 Task: Add an event with the title Casual Marketing Campaign Evaluation and Optimization, date '2023/11/15', time 8:30 AM to 10:30 AM, logged in from the account softage.3@softage.netand send the event invitation to softage.6@softage.net and softage.7@softage.net. Set a reminder for the event At time of event
Action: Mouse moved to (97, 108)
Screenshot: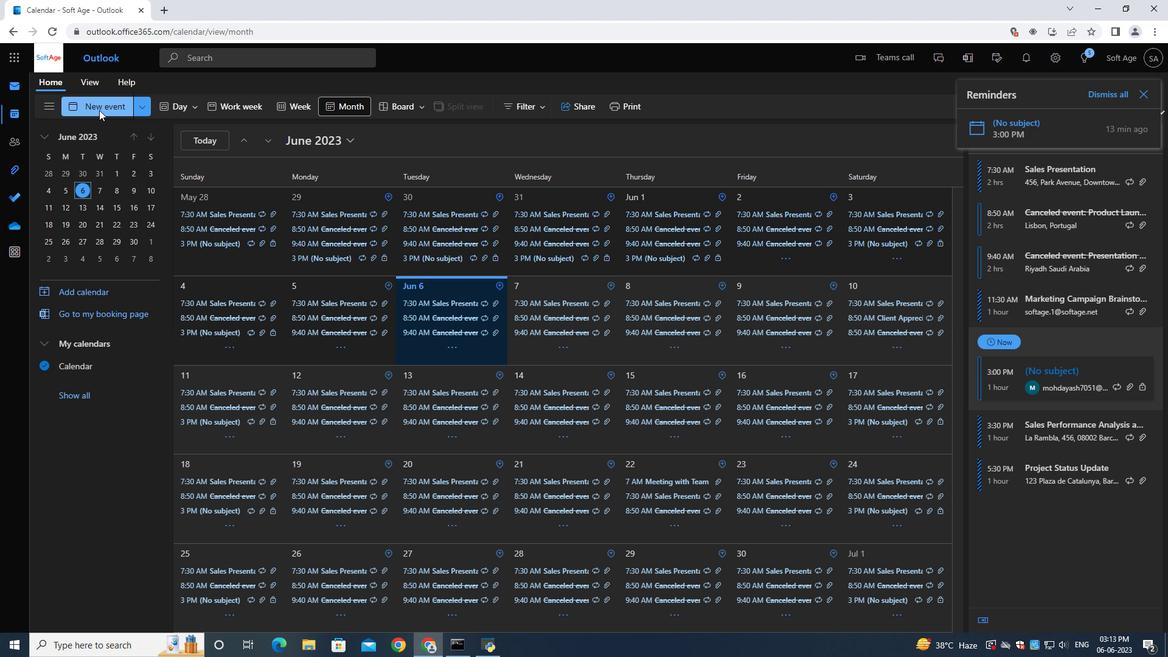 
Action: Mouse pressed left at (97, 108)
Screenshot: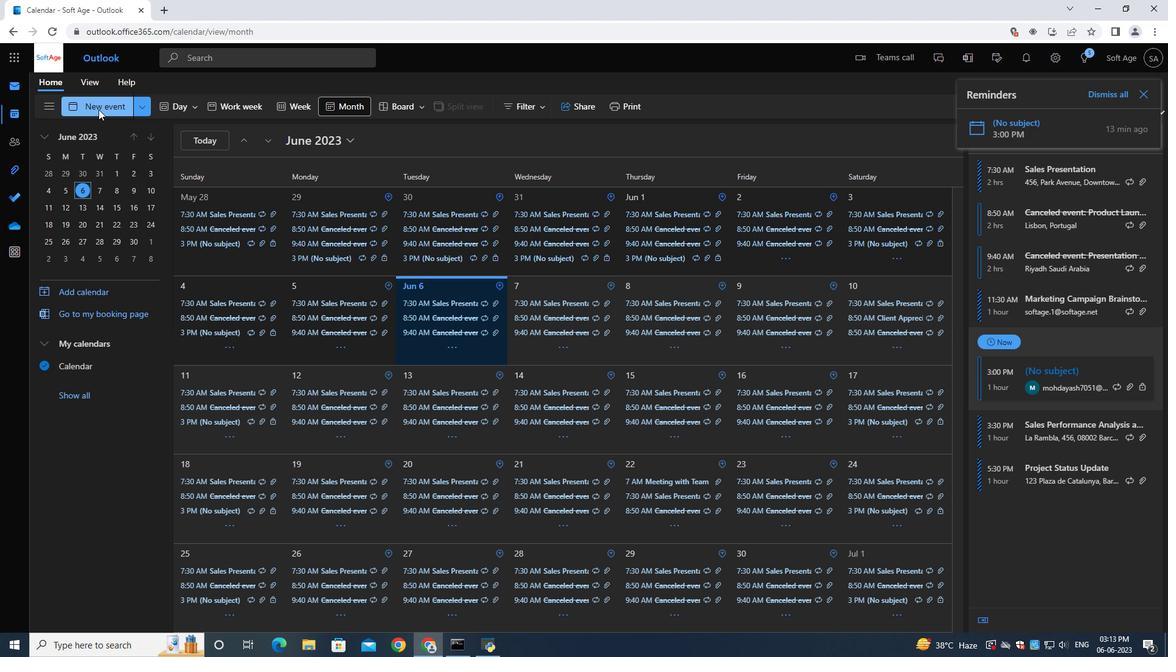 
Action: Mouse moved to (310, 188)
Screenshot: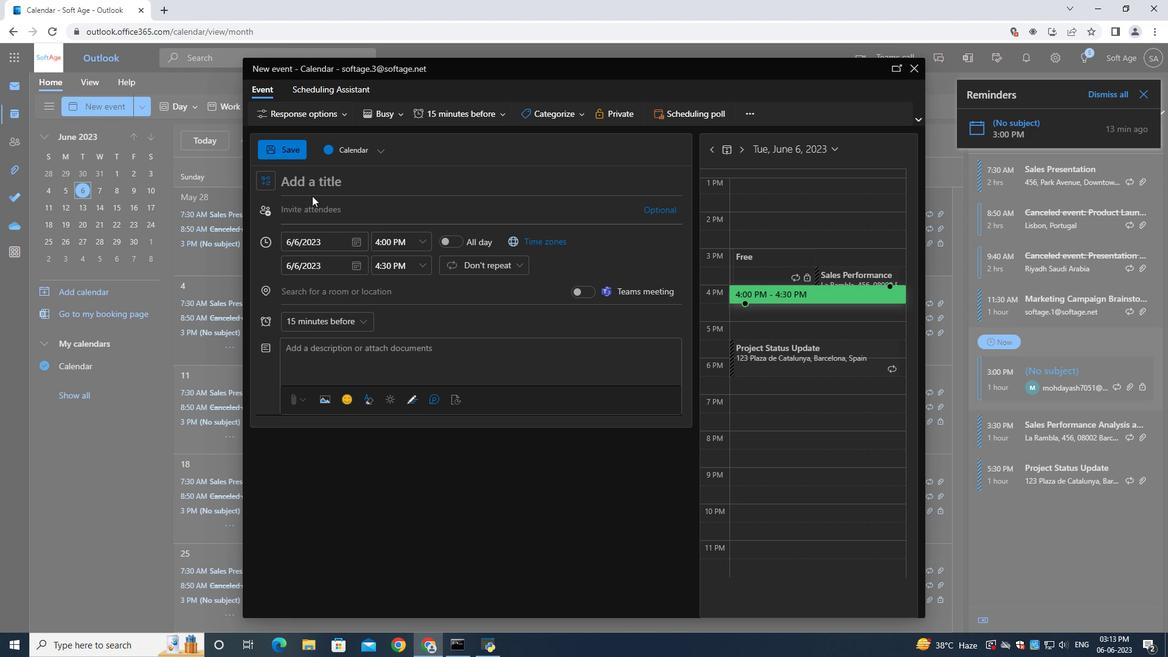 
Action: Mouse pressed left at (310, 188)
Screenshot: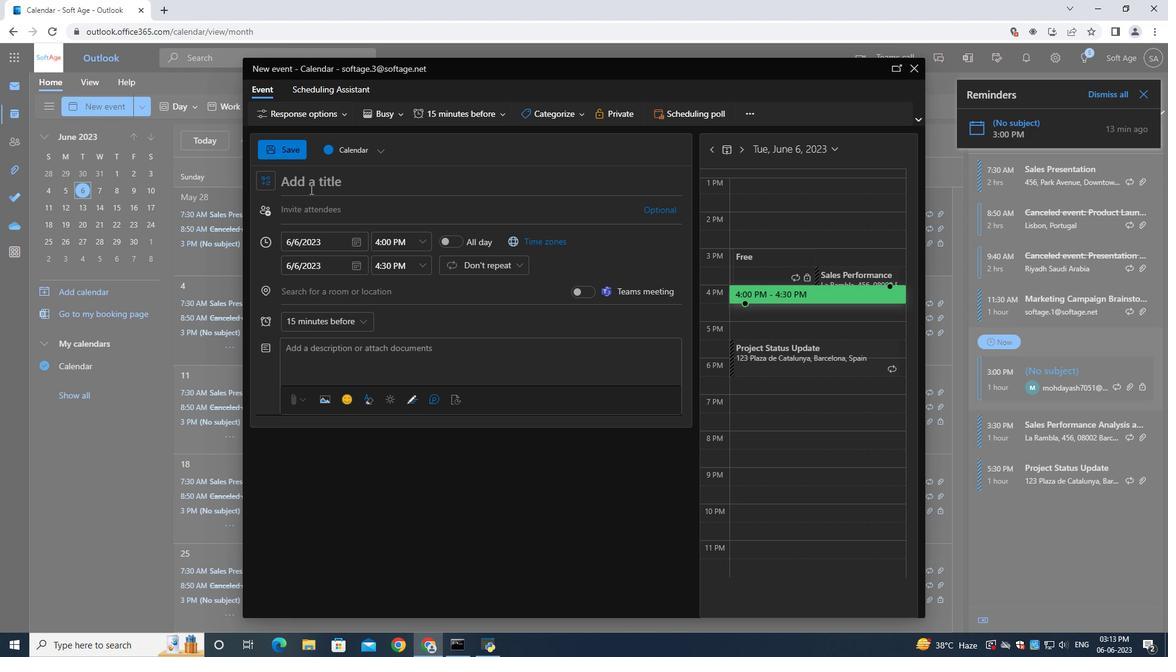 
Action: Mouse moved to (310, 188)
Screenshot: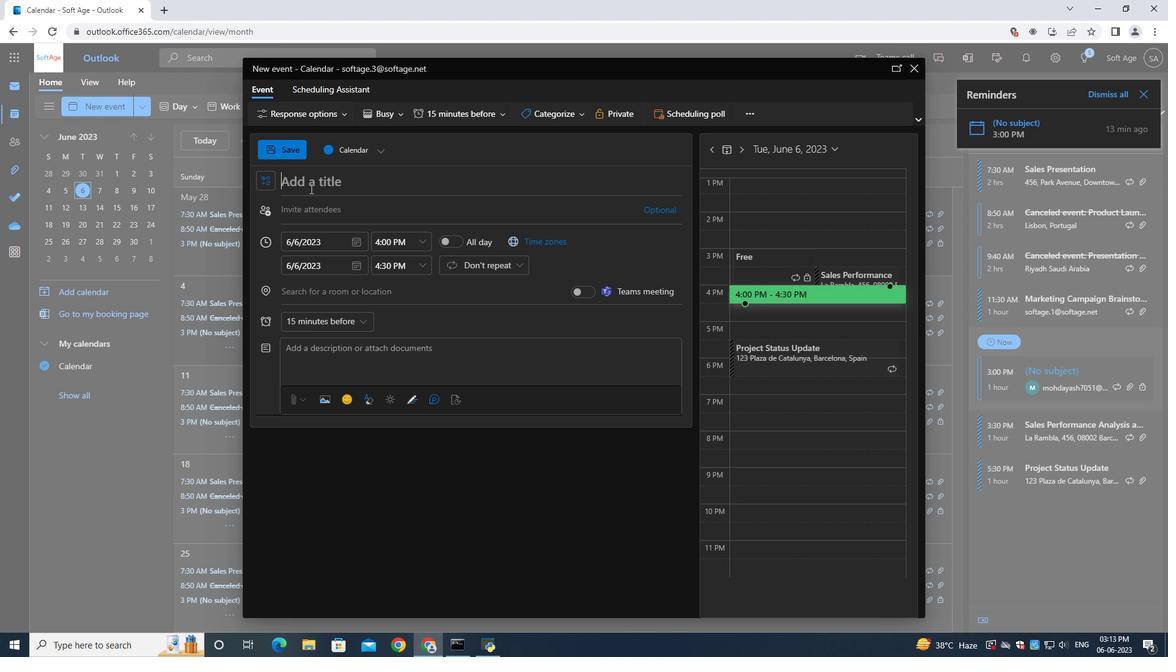 
Action: Key pressed <Key.shift>Casual<Key.space><Key.shift><Key.shift><Key.shift><Key.shift><Key.shift><Key.shift><Key.shift><Key.shift><Key.shift><Key.shift><Key.shift><Key.shift><Key.shift>Marketing<Key.space><Key.shift><Key.shift><Key.shift><Key.shift><Key.shift><Key.shift><Key.shift><Key.shift><Key.shift><Key.shift><Key.shift><Key.shift><Key.shift><Key.shift><Key.shift><Key.shift><Key.shift><Key.shift><Key.shift><Key.shift>Camaign<Key.space><Key.shift>Evali<Key.backspace>u<Key.backspace><Key.backspace><Key.backspace><Key.backspace><Key.backspace><Key.backspace><Key.backspace><Key.backspace><Key.backspace><Key.backspace>paign<Key.space><Key.shift><Key.shift><Key.shift><Key.shift><Key.shift><Key.shift><Key.shift><Key.shift><Key.shift><Key.shift><Key.shift><Key.shift><Key.shift><Key.shift><Key.shift><Key.shift><Key.shift><Key.shift><Key.shift><Key.shift><Key.shift><Key.shift><Key.shift><Key.shift><Key.shift><Key.shift><Key.shift><Key.shift><Key.shift><Key.shift><Key.shift><Key.shift><Key.shift><Key.shift><Key.shift><Key.shift><Key.shift>Evaluation<Key.space>and<Key.space><Key.shift>Optimzi<Key.backspace>iz<Key.backspace><Key.backspace><Key.backspace>ization<Key.space>
Screenshot: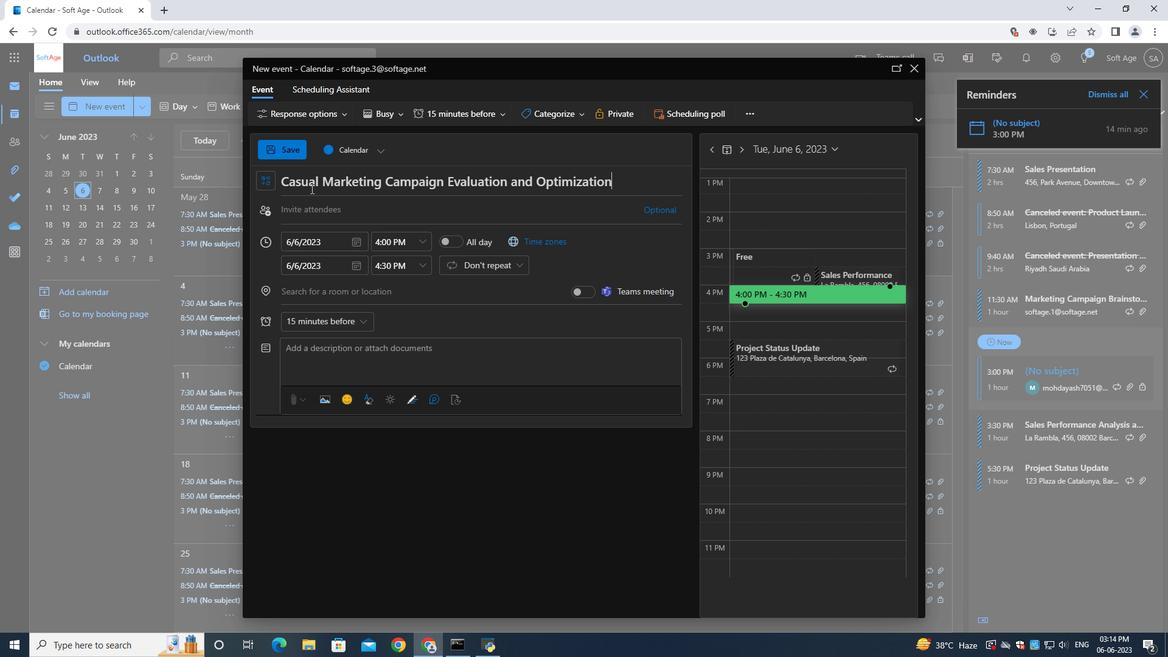 
Action: Mouse moved to (362, 239)
Screenshot: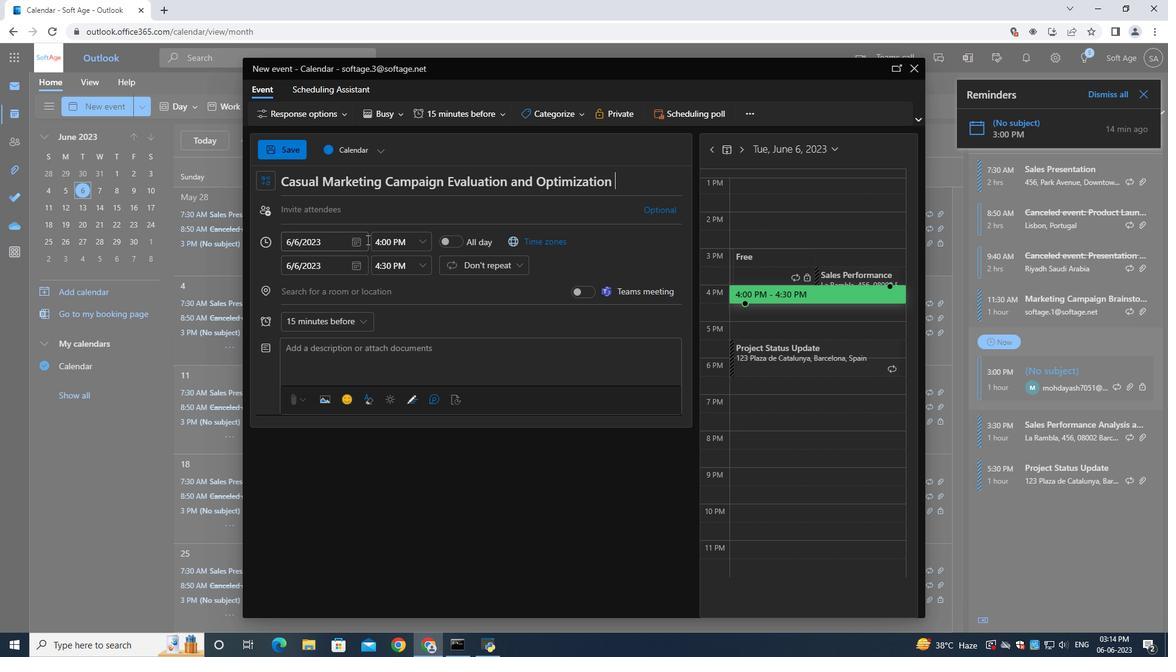 
Action: Mouse pressed left at (362, 239)
Screenshot: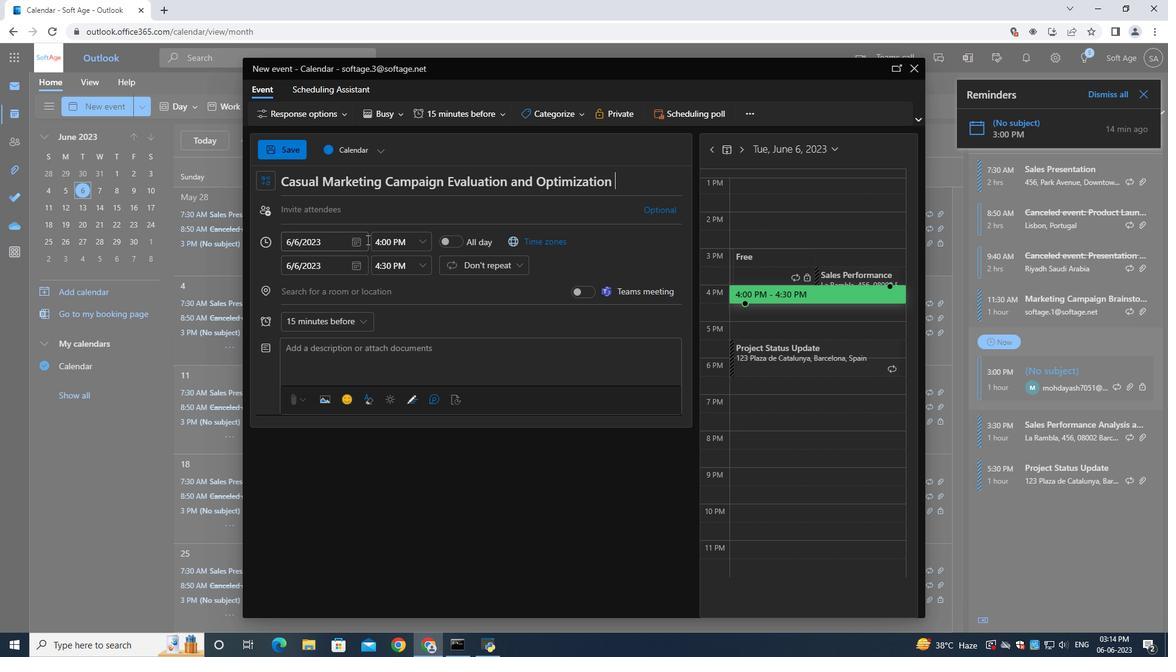 
Action: Mouse moved to (356, 240)
Screenshot: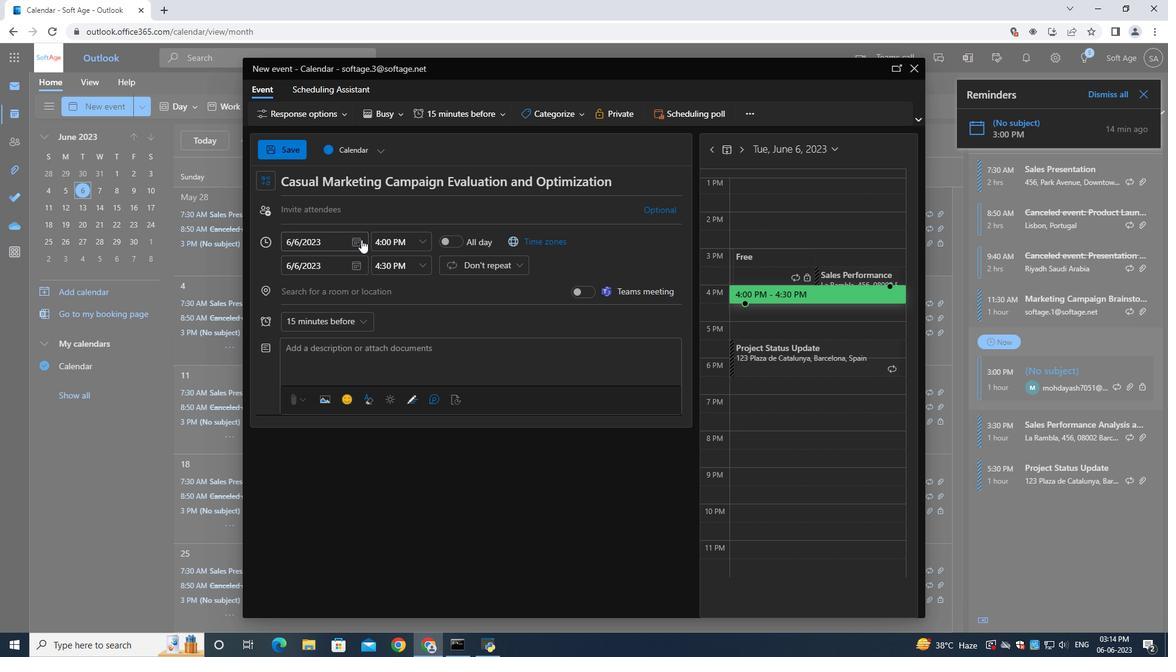 
Action: Mouse pressed left at (356, 240)
Screenshot: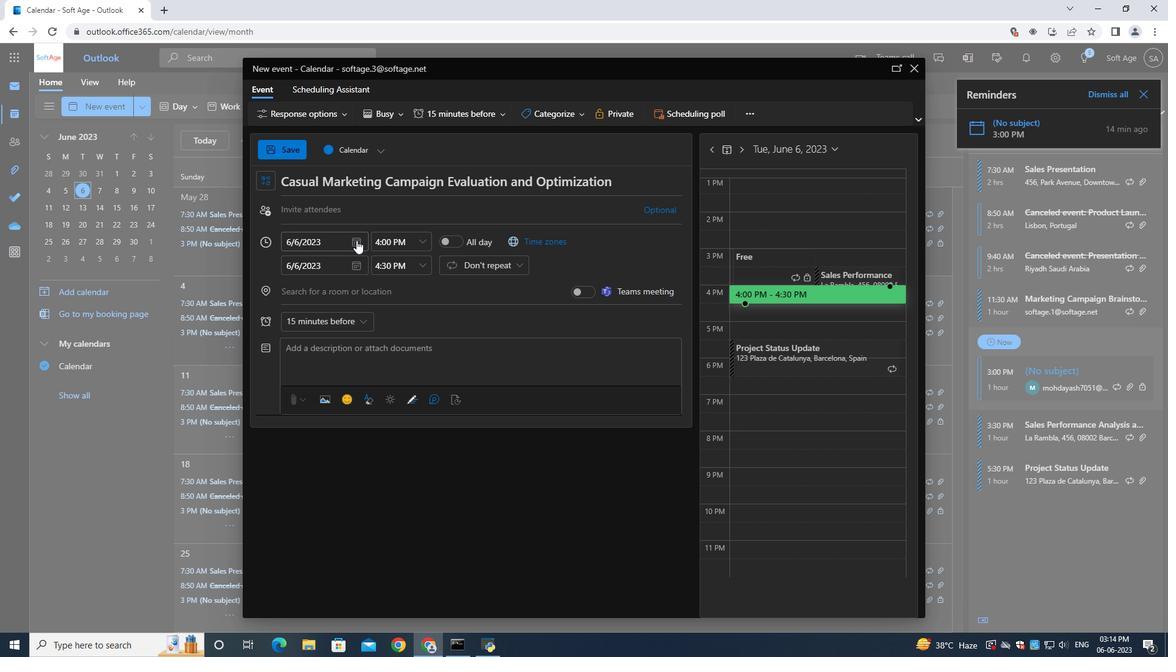 
Action: Mouse moved to (354, 240)
Screenshot: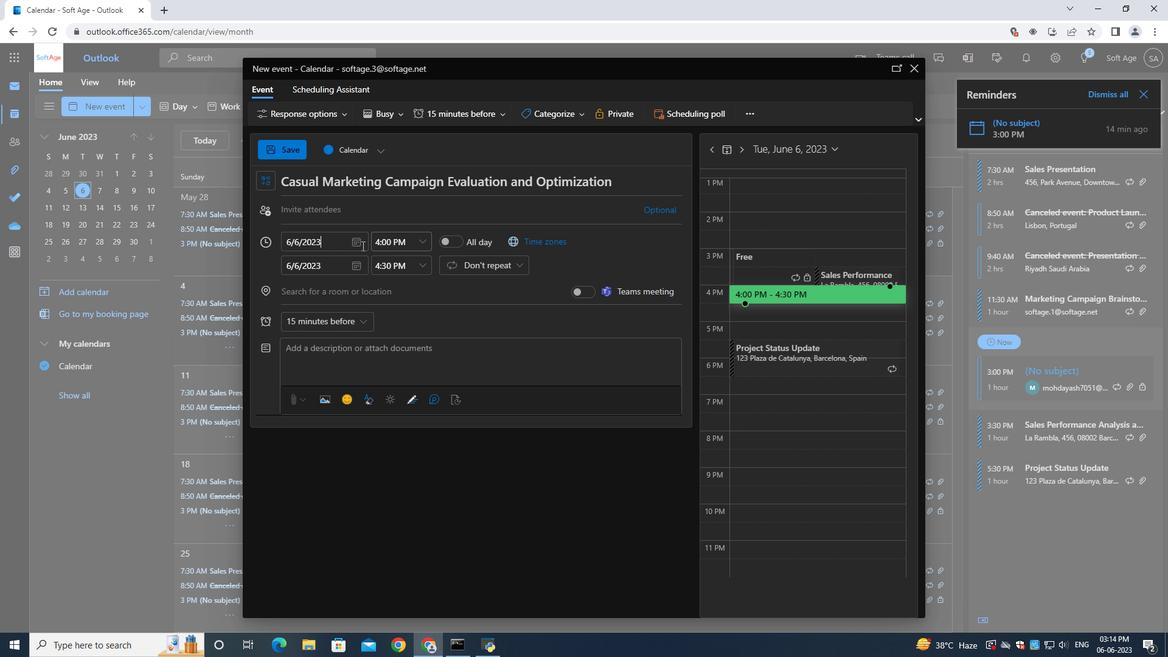 
Action: Mouse pressed left at (354, 240)
Screenshot: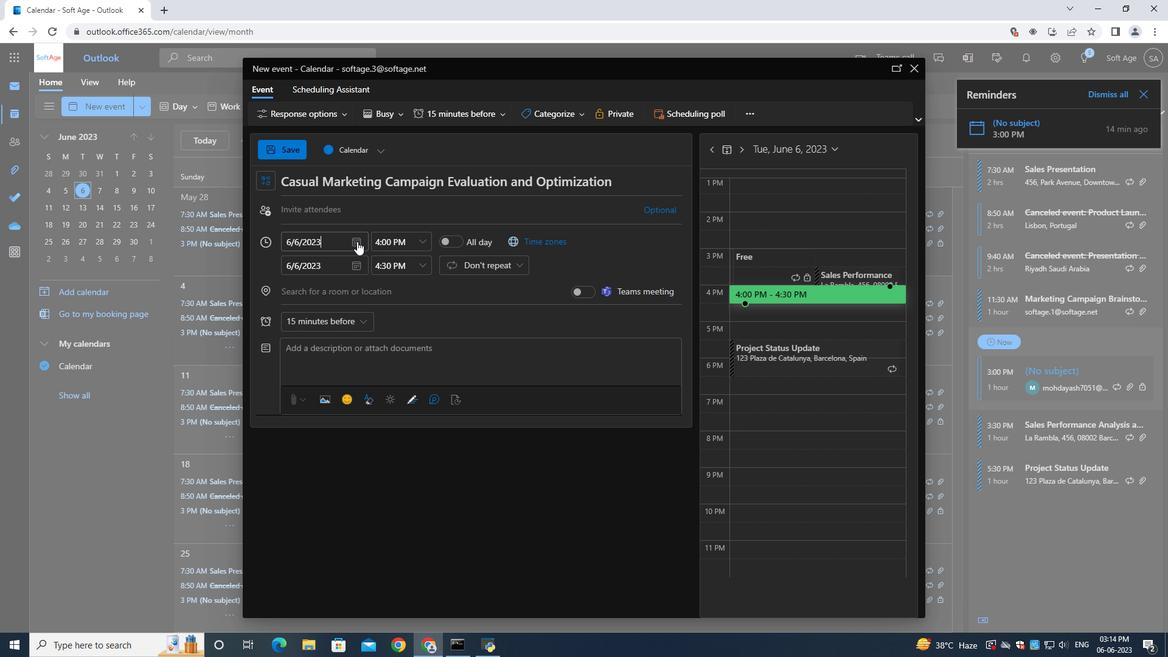
Action: Mouse moved to (394, 267)
Screenshot: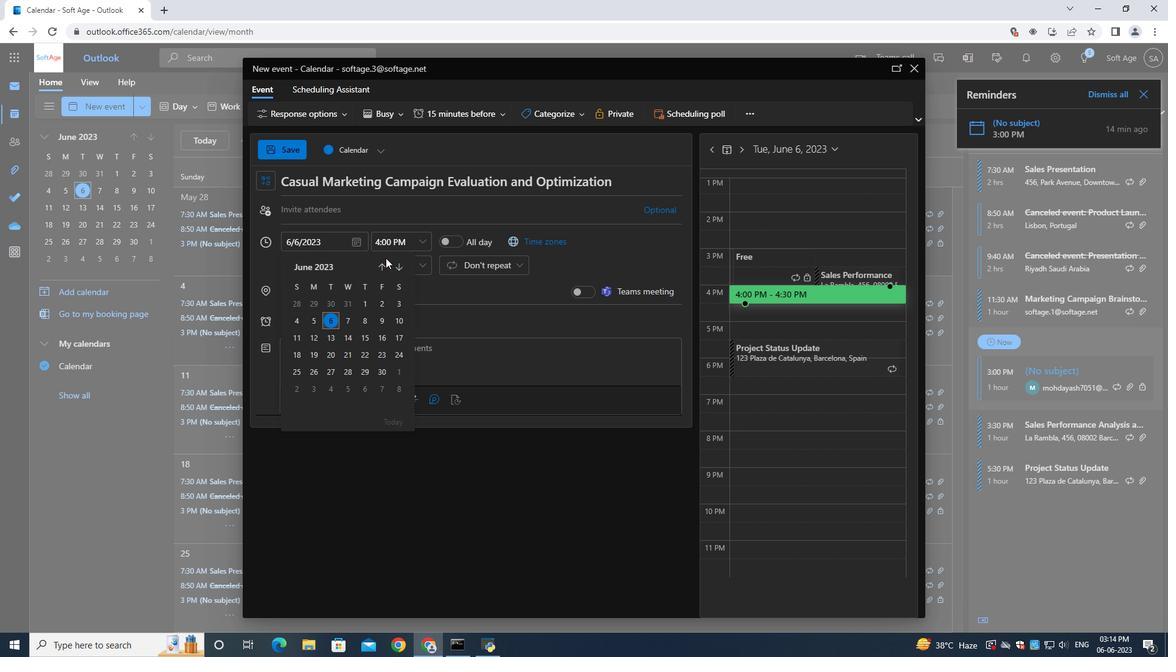 
Action: Mouse pressed left at (394, 267)
Screenshot: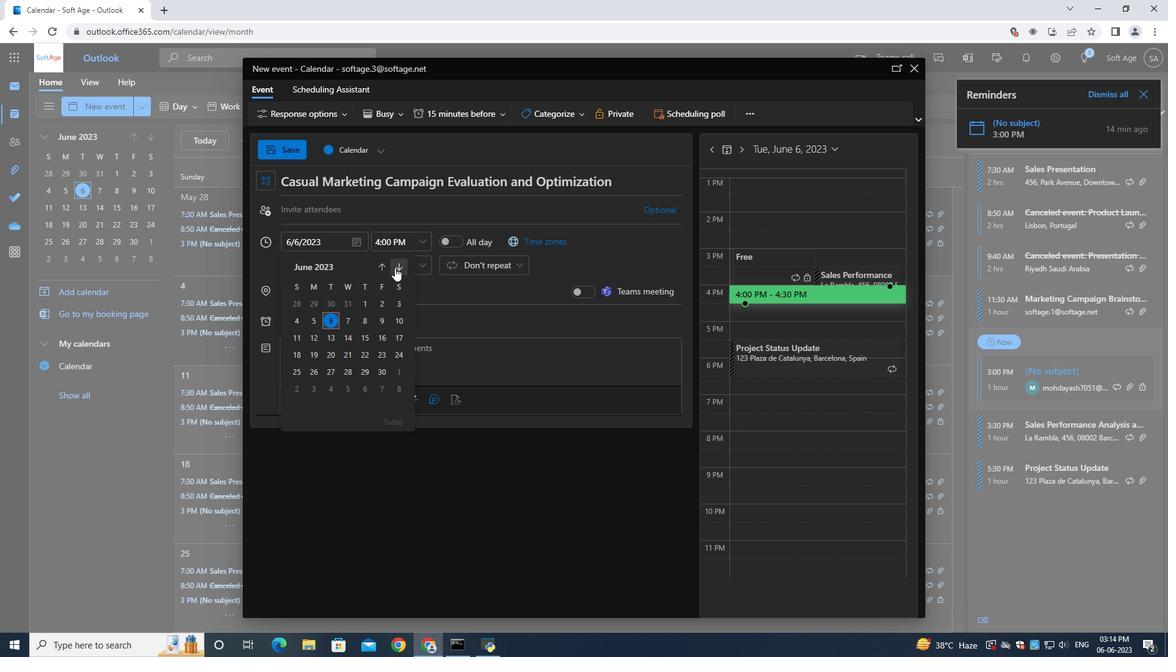
Action: Mouse moved to (395, 267)
Screenshot: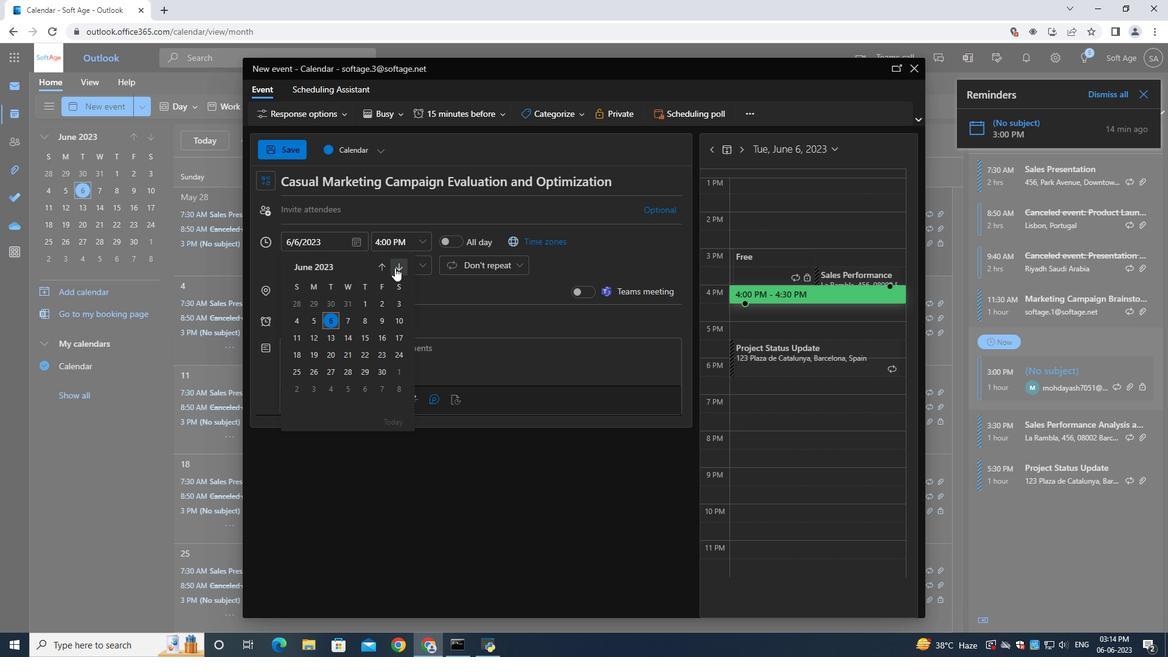 
Action: Mouse pressed left at (395, 267)
Screenshot: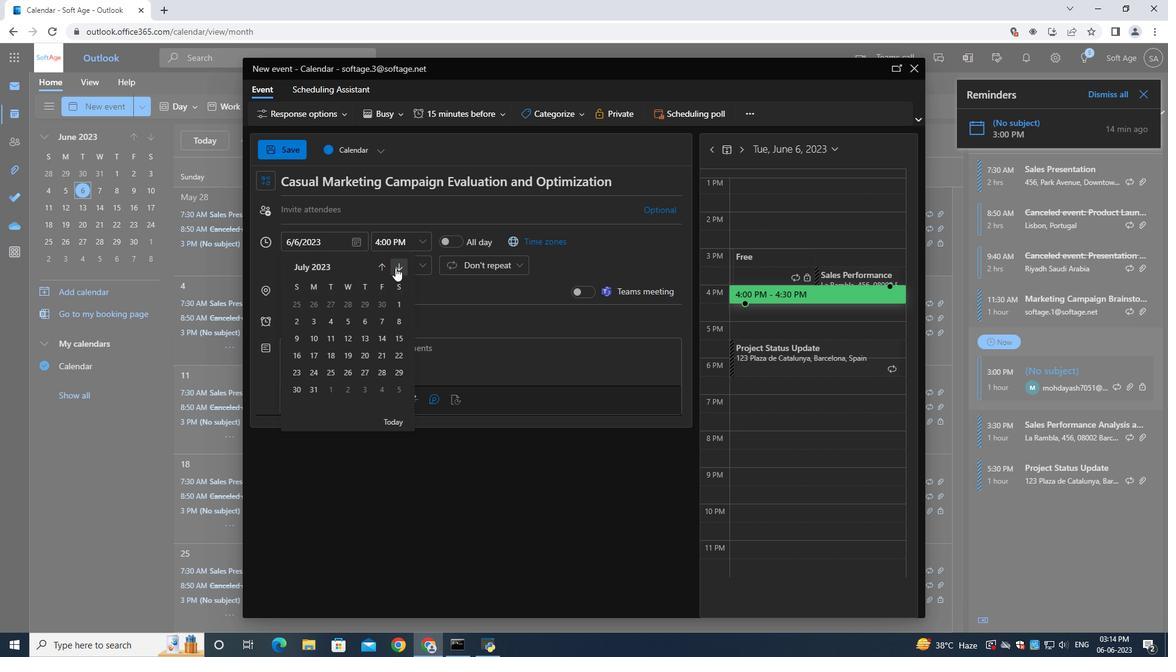 
Action: Mouse pressed left at (395, 267)
Screenshot: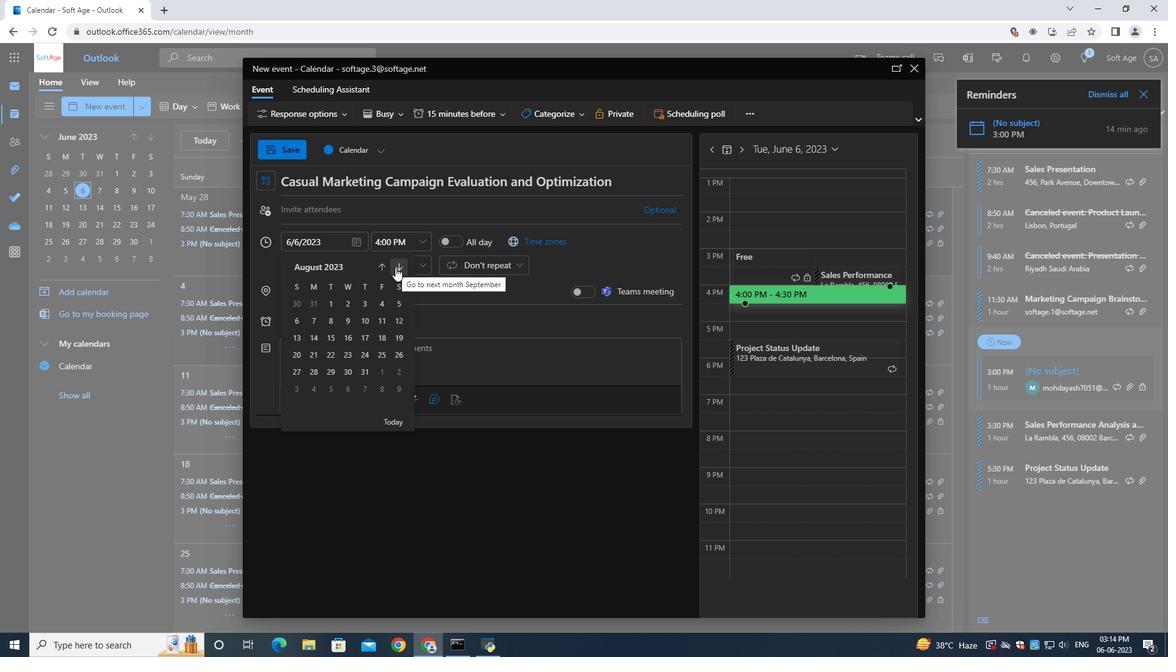 
Action: Mouse pressed left at (395, 267)
Screenshot: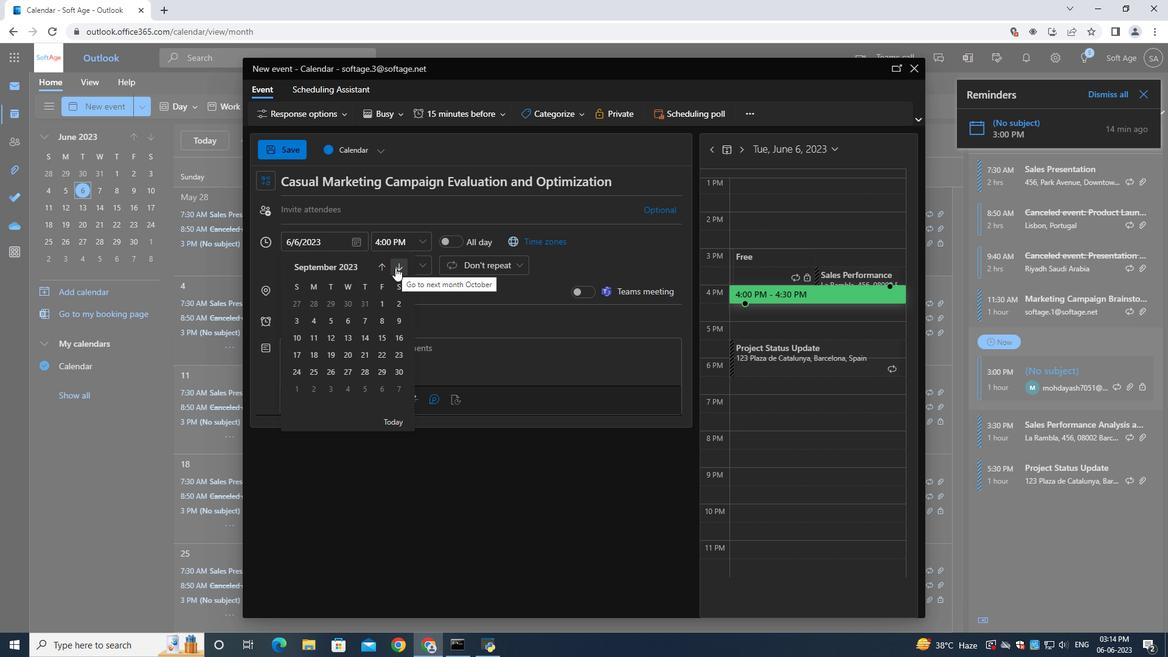 
Action: Mouse pressed left at (395, 267)
Screenshot: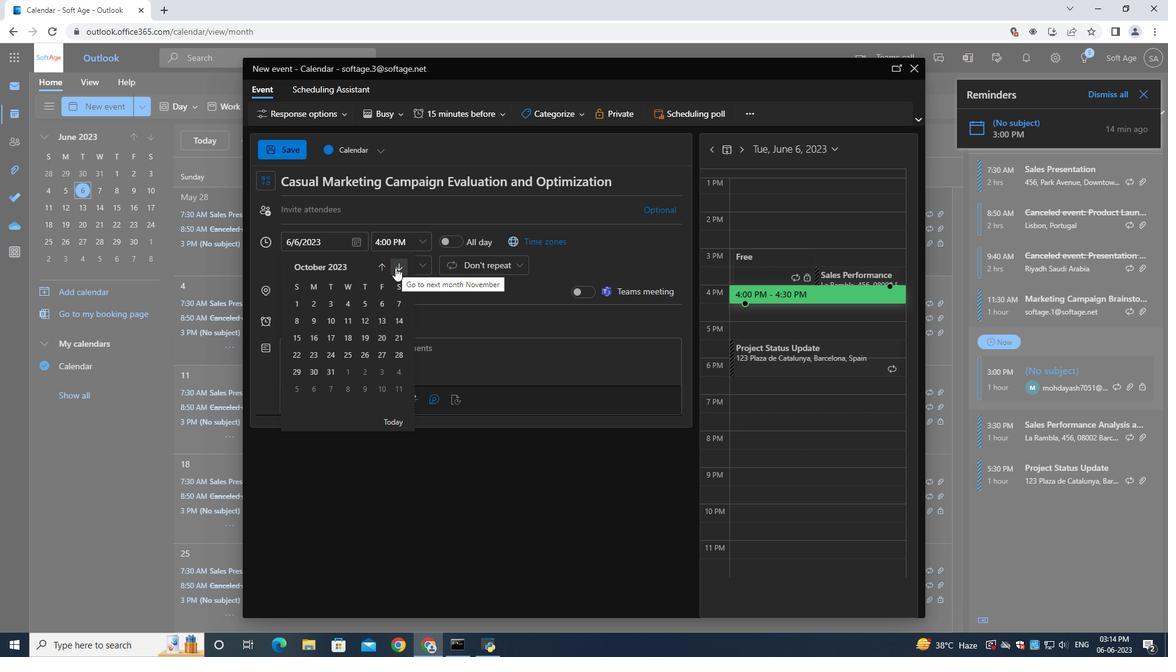 
Action: Mouse moved to (346, 336)
Screenshot: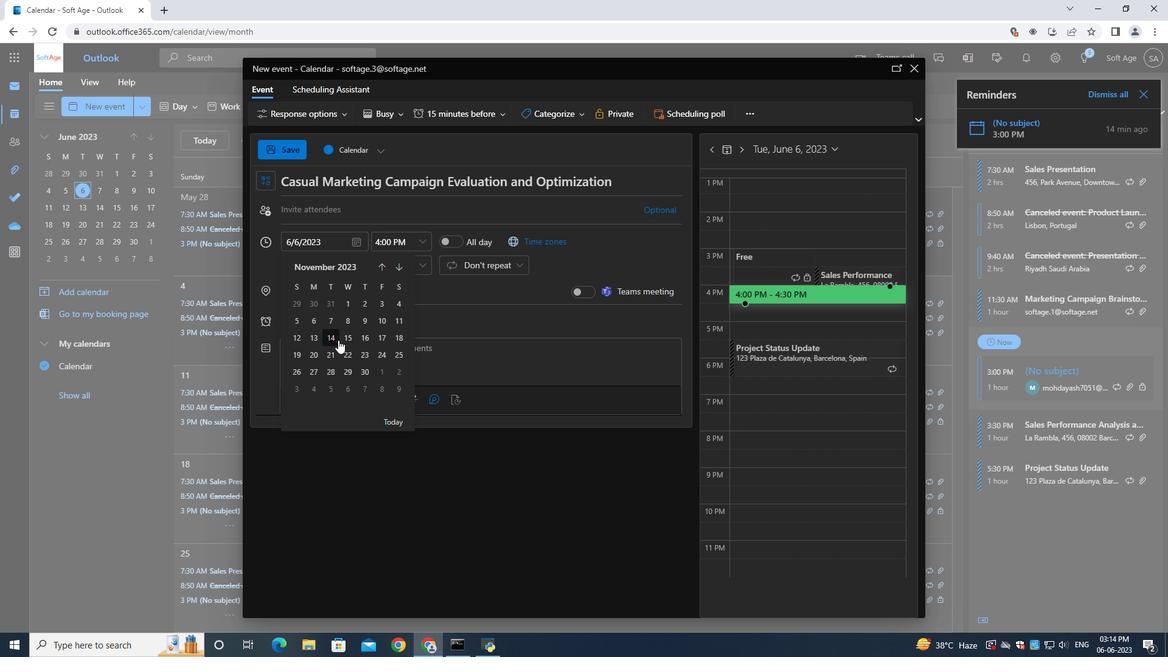 
Action: Mouse pressed left at (346, 336)
Screenshot: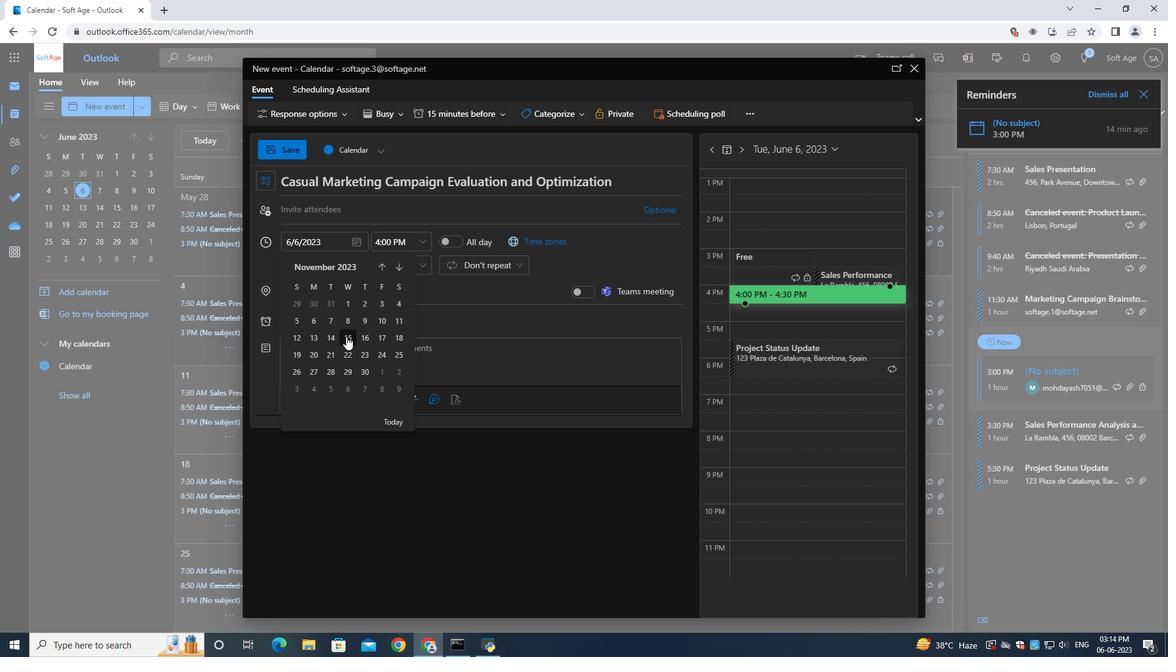 
Action: Mouse moved to (396, 242)
Screenshot: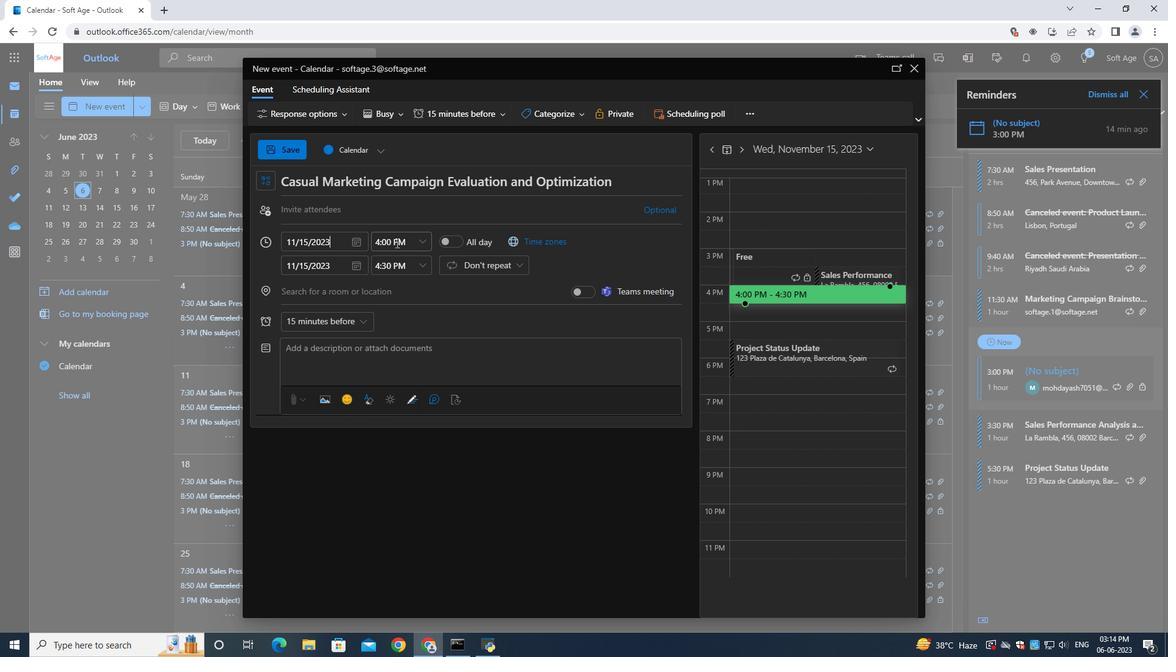 
Action: Mouse pressed left at (396, 242)
Screenshot: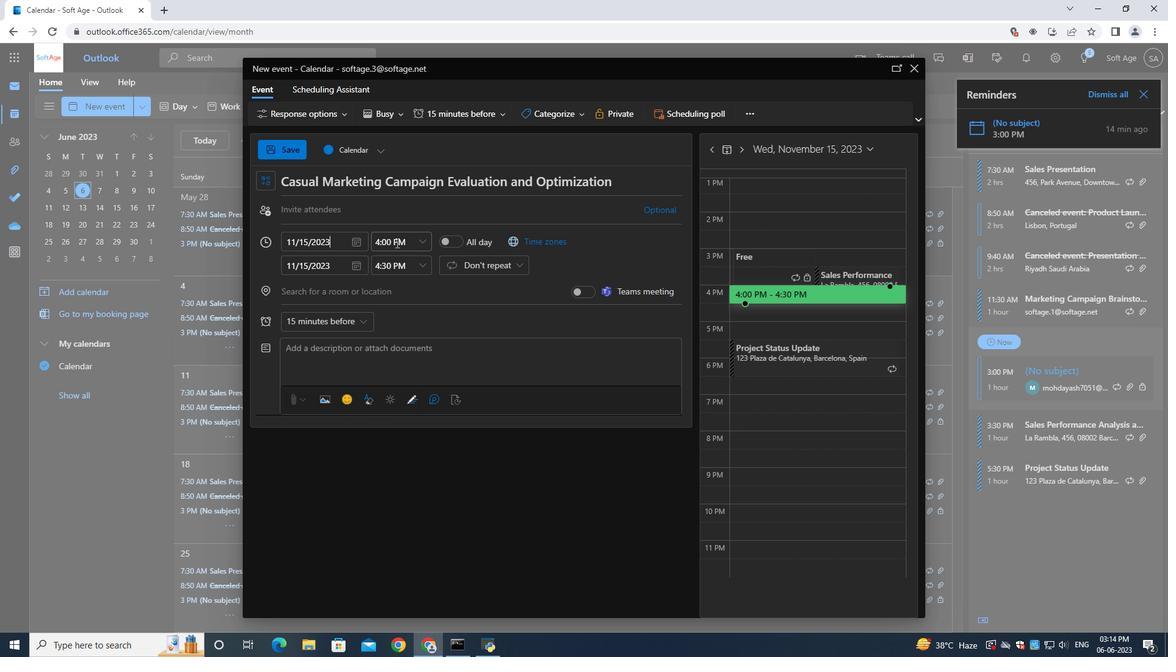 
Action: Mouse moved to (396, 242)
Screenshot: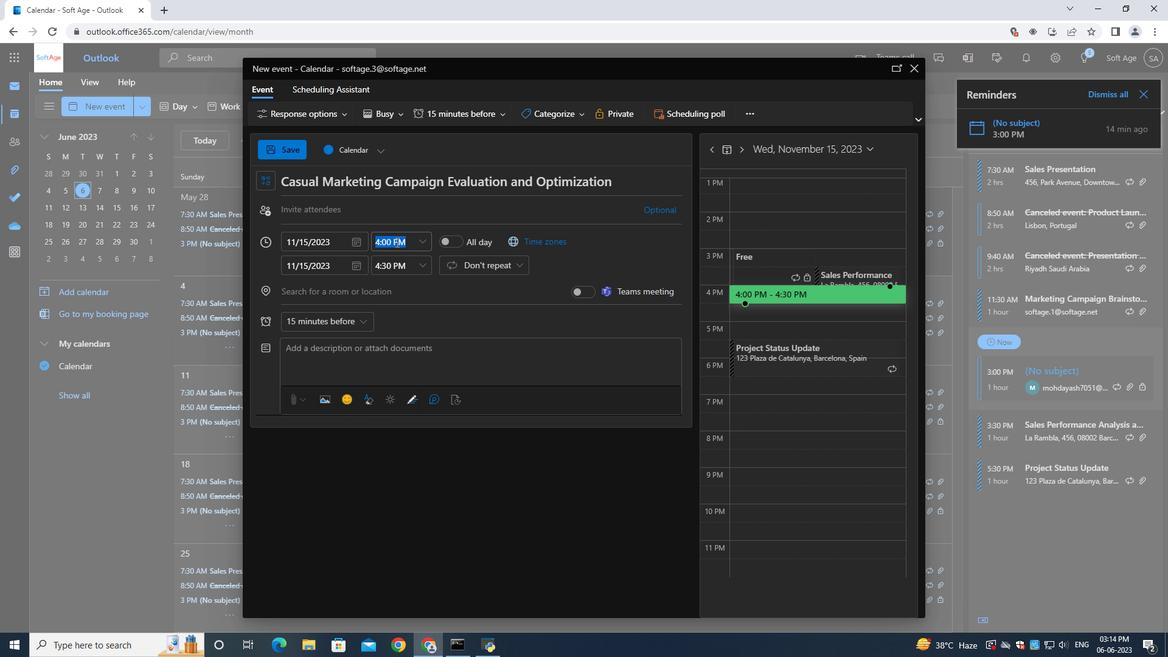 
Action: Key pressed 8<Key.shift_r>:30<Key.shift><Key.shift>AM
Screenshot: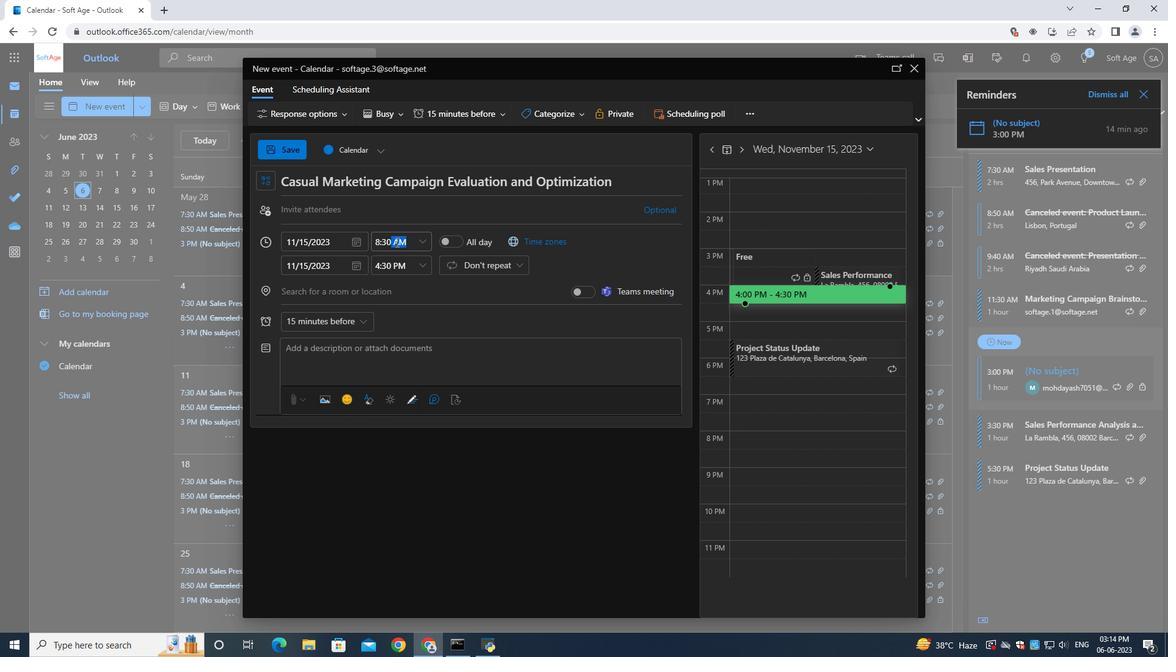 
Action: Mouse moved to (394, 265)
Screenshot: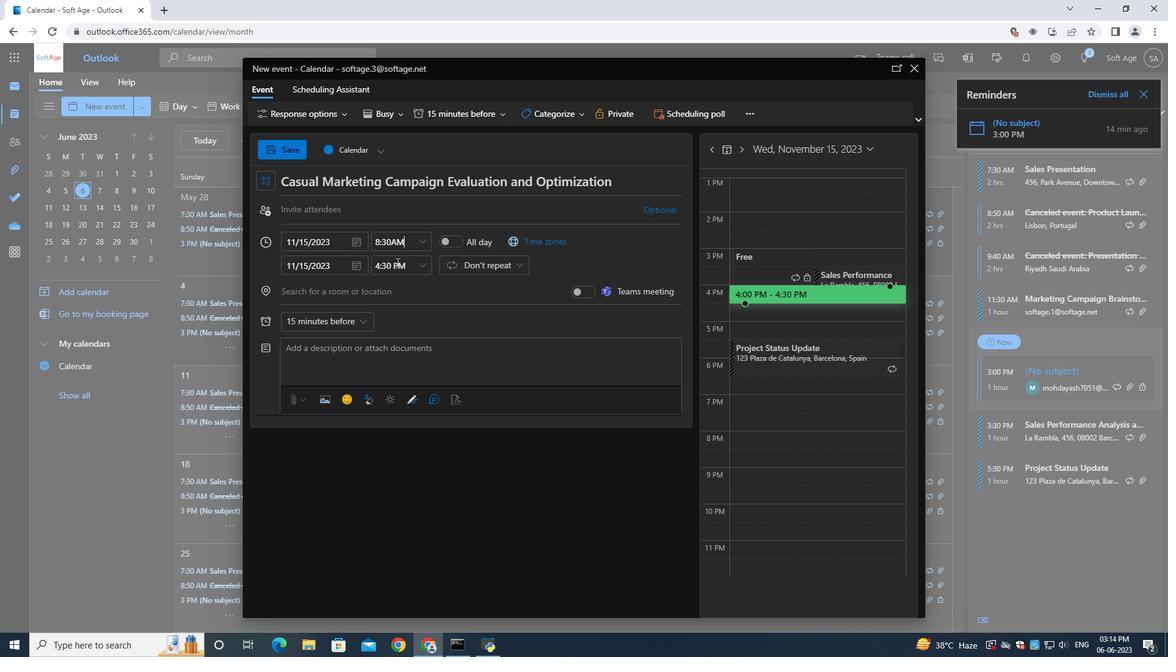 
Action: Mouse pressed left at (394, 265)
Screenshot: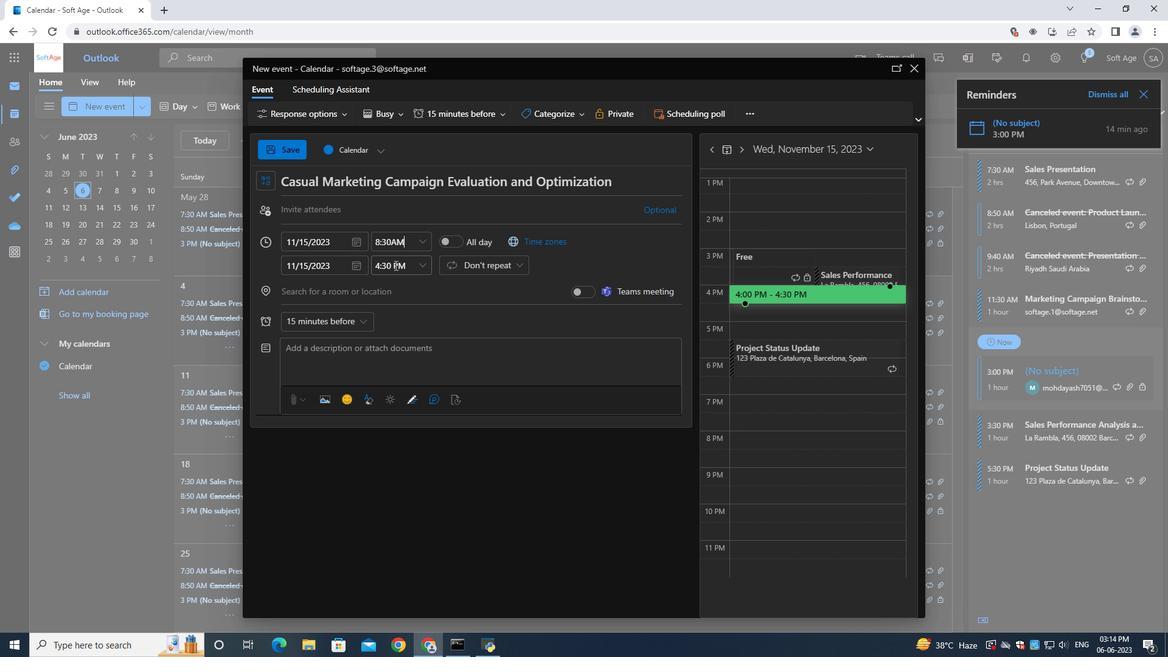 
Action: Key pressed 10<Key.shift_r>:30<Key.shift>AM<Key.space>
Screenshot: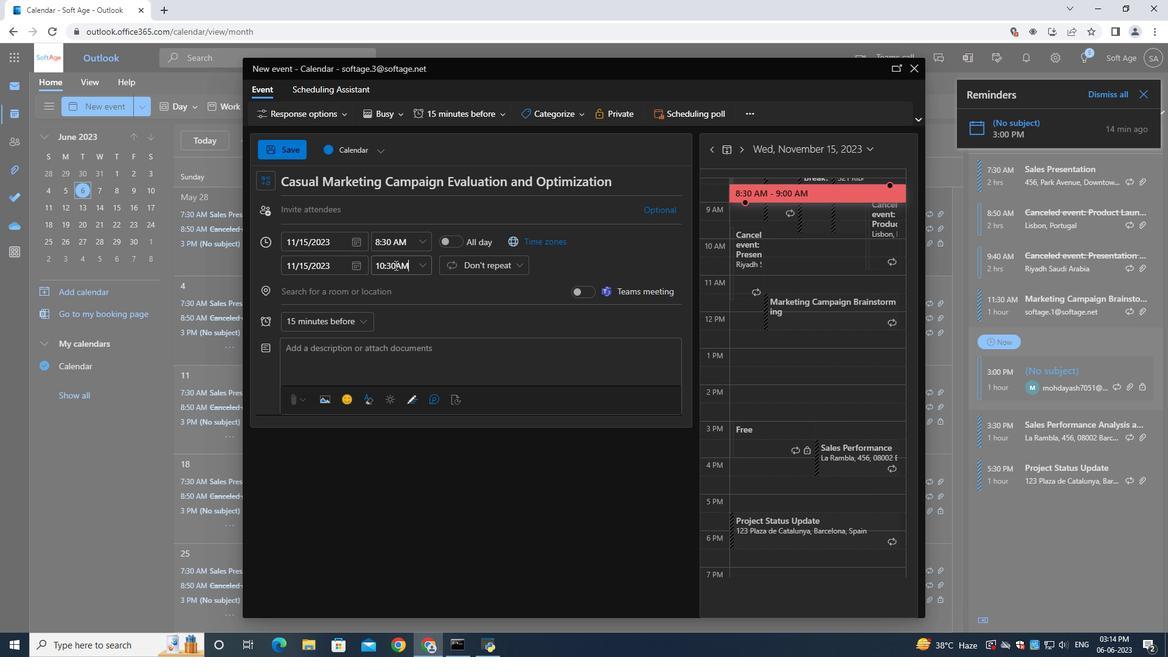 
Action: Mouse moved to (298, 356)
Screenshot: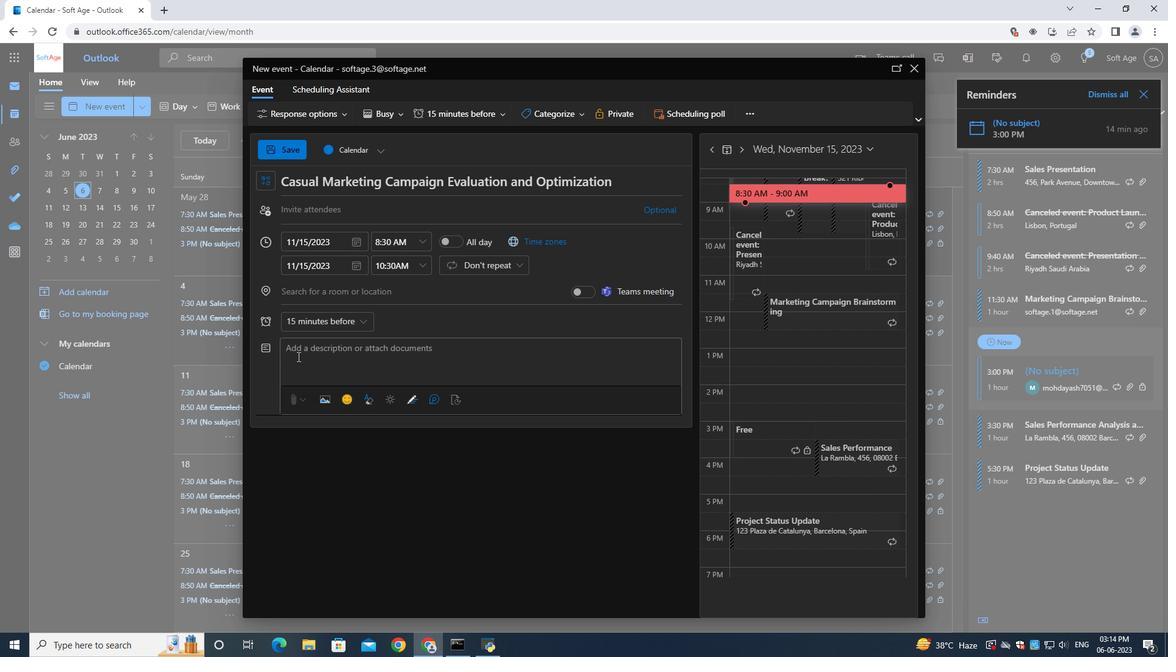 
Action: Mouse pressed left at (298, 356)
Screenshot: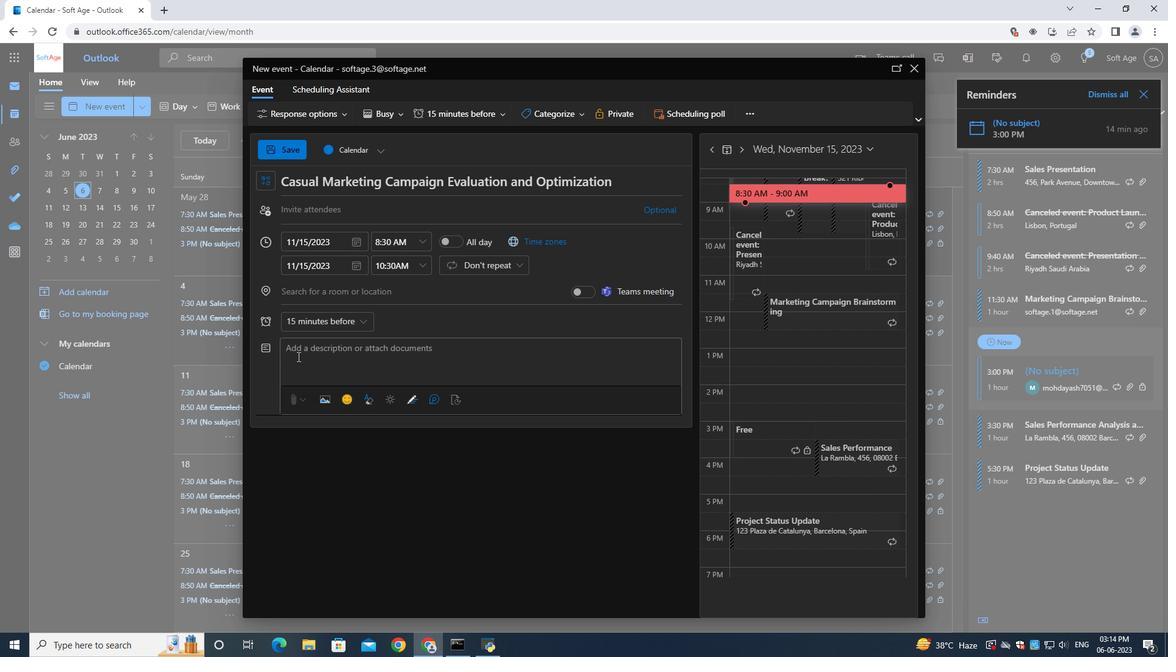 
Action: Mouse moved to (309, 212)
Screenshot: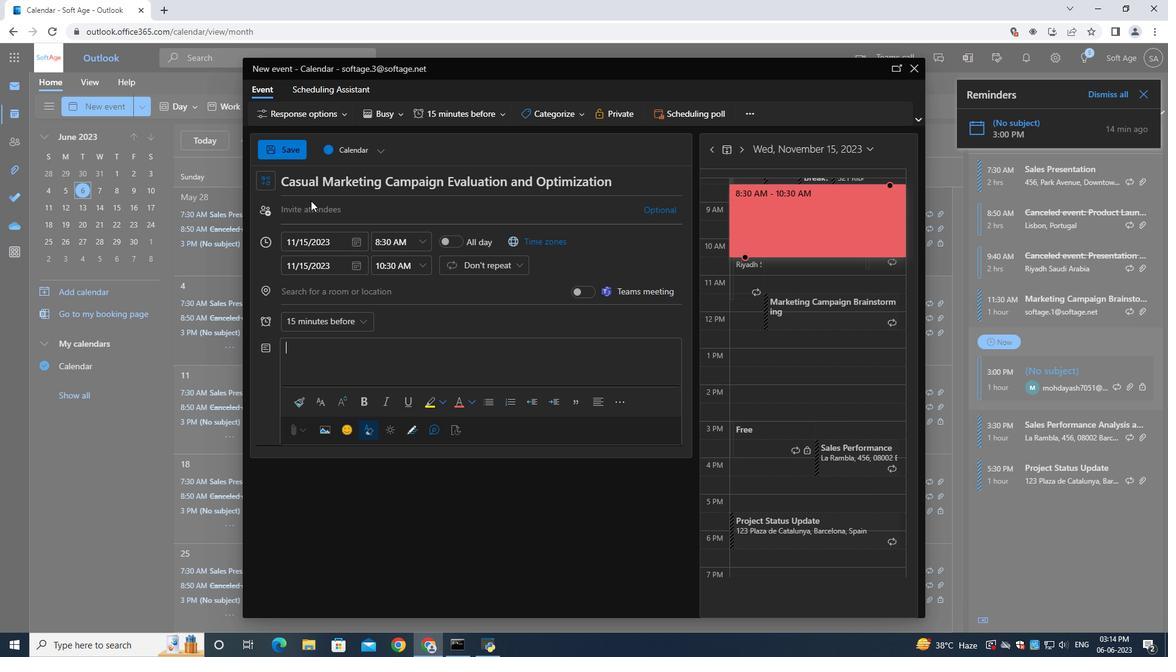 
Action: Mouse pressed left at (309, 212)
Screenshot: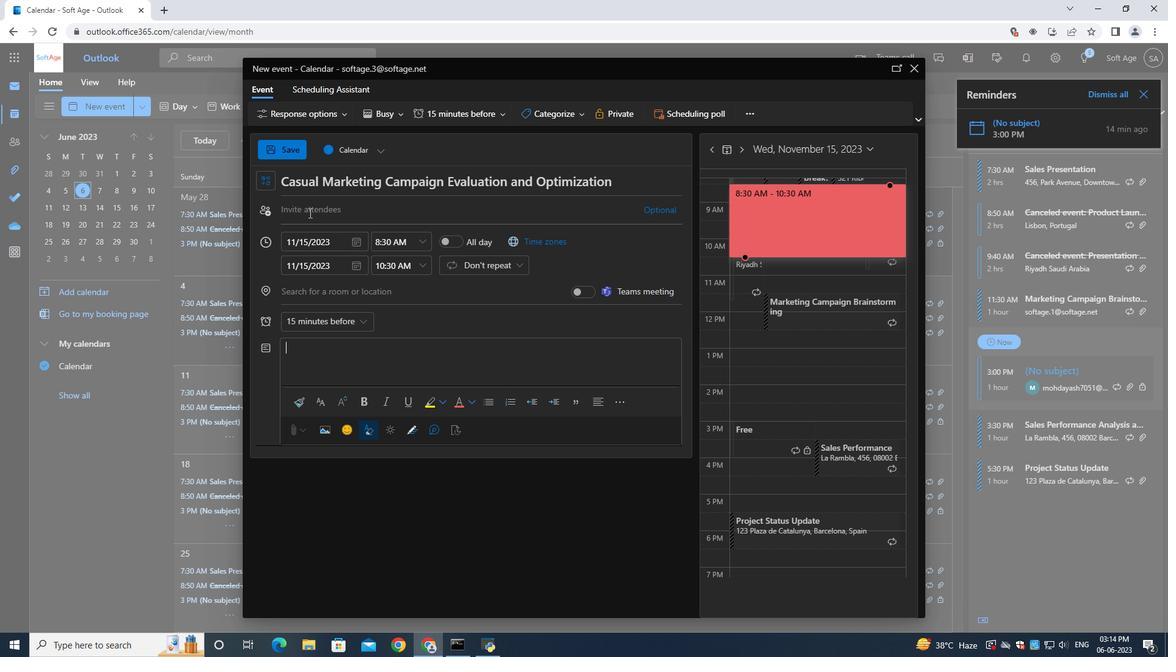 
Action: Mouse moved to (309, 212)
Screenshot: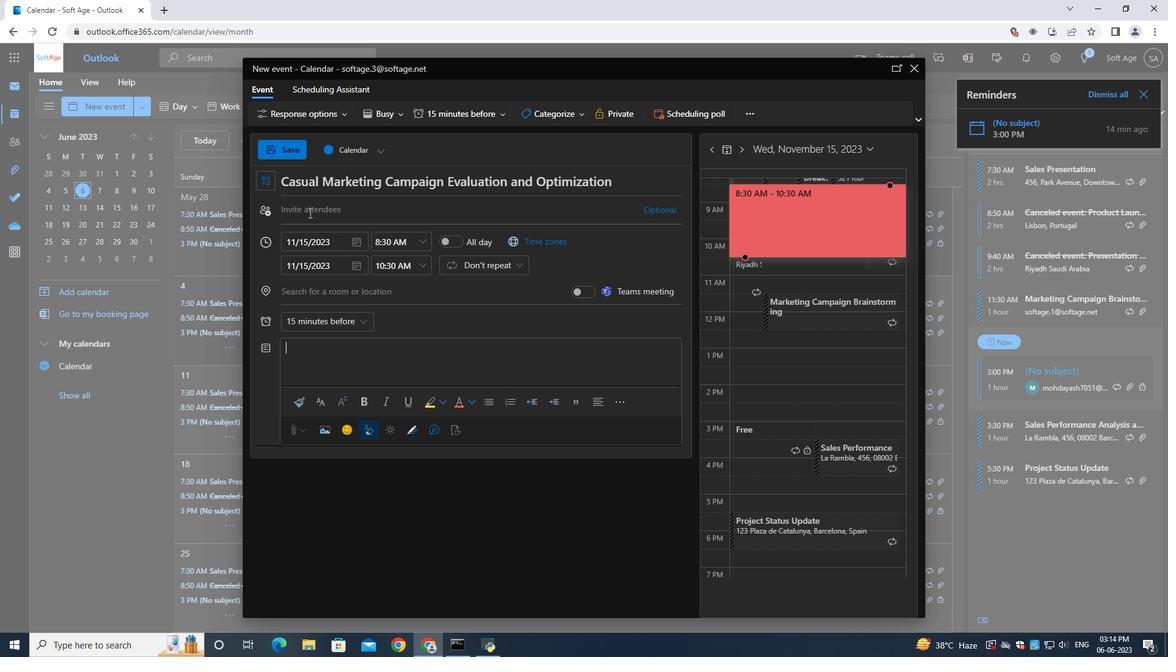 
Action: Key pressed softage.6<Key.shift>@softage.net
Screenshot: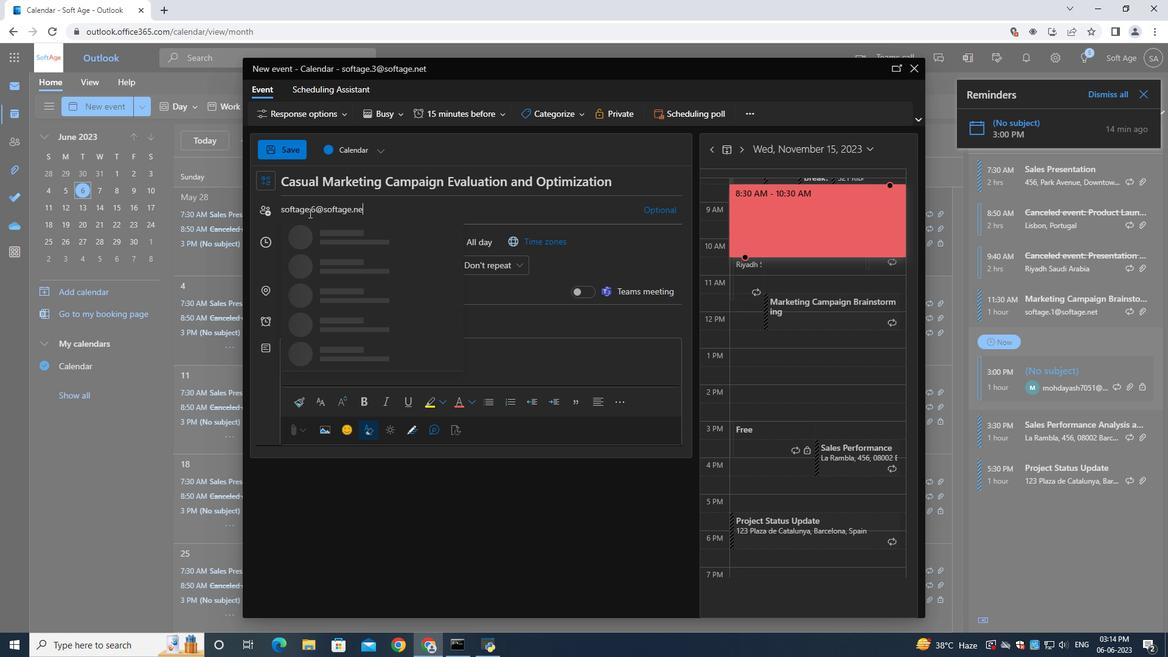 
Action: Mouse moved to (355, 242)
Screenshot: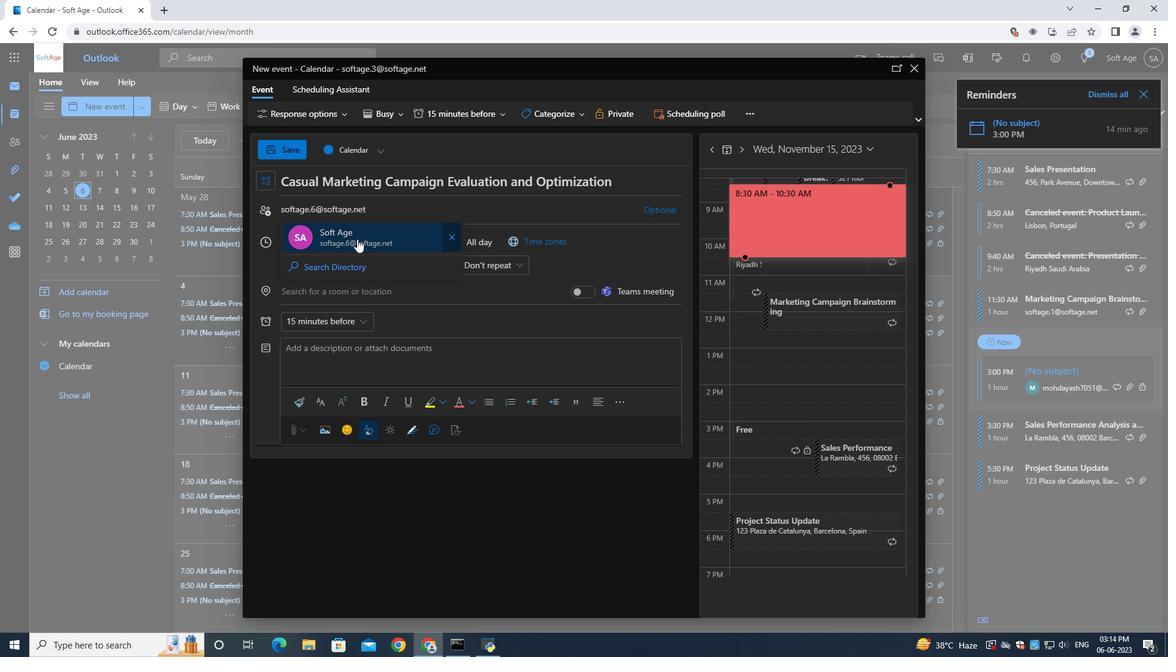 
Action: Mouse pressed left at (355, 242)
Screenshot: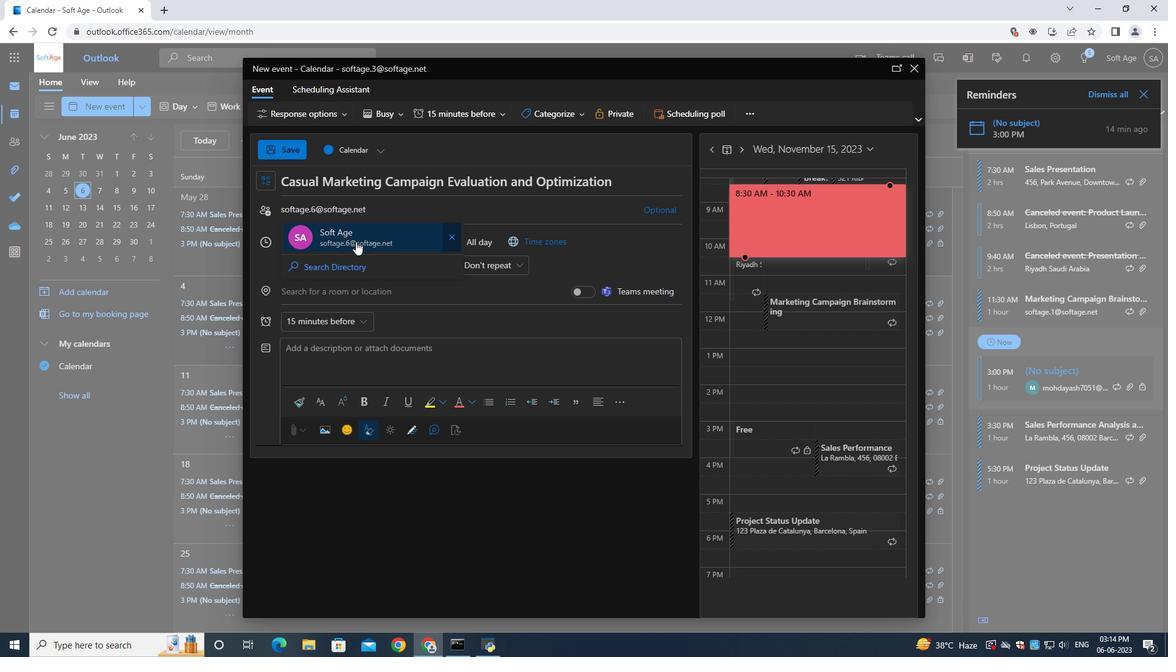 
Action: Mouse moved to (357, 242)
Screenshot: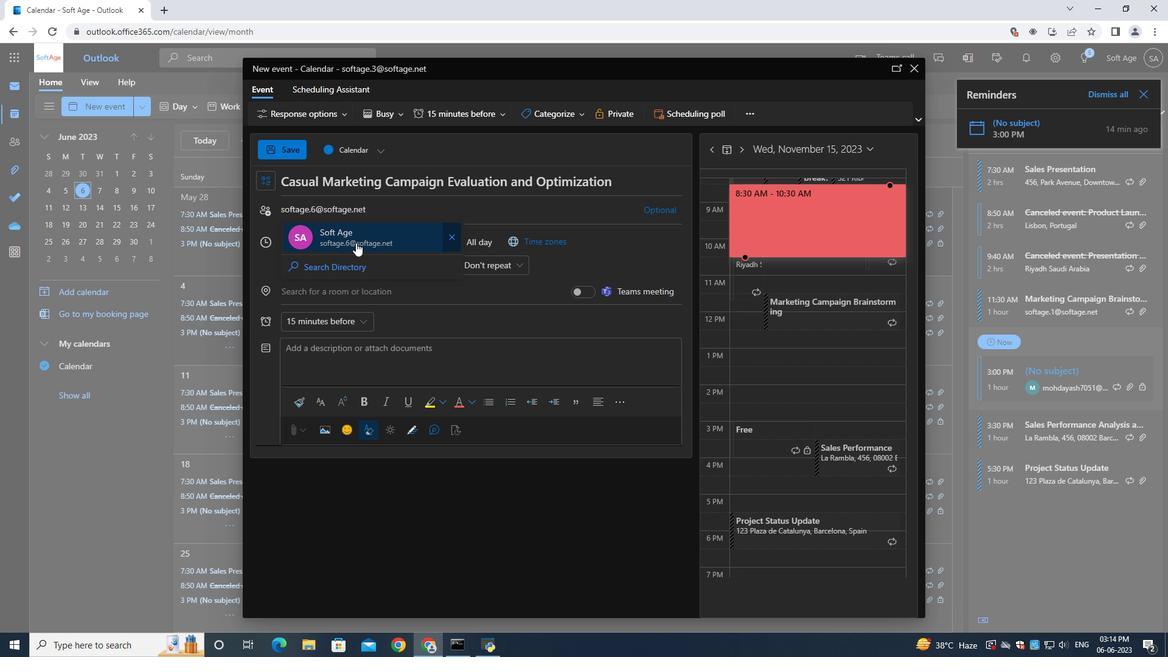 
Action: Key pressed softage.7<Key.shift>@softage.net
Screenshot: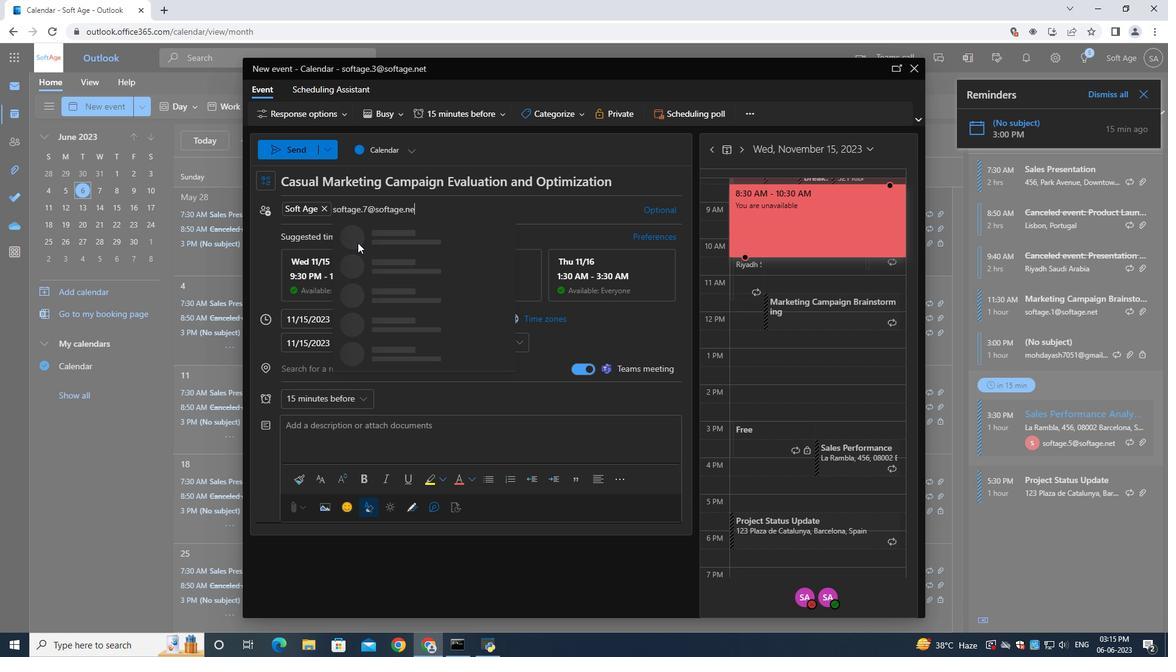 
Action: Mouse moved to (373, 248)
Screenshot: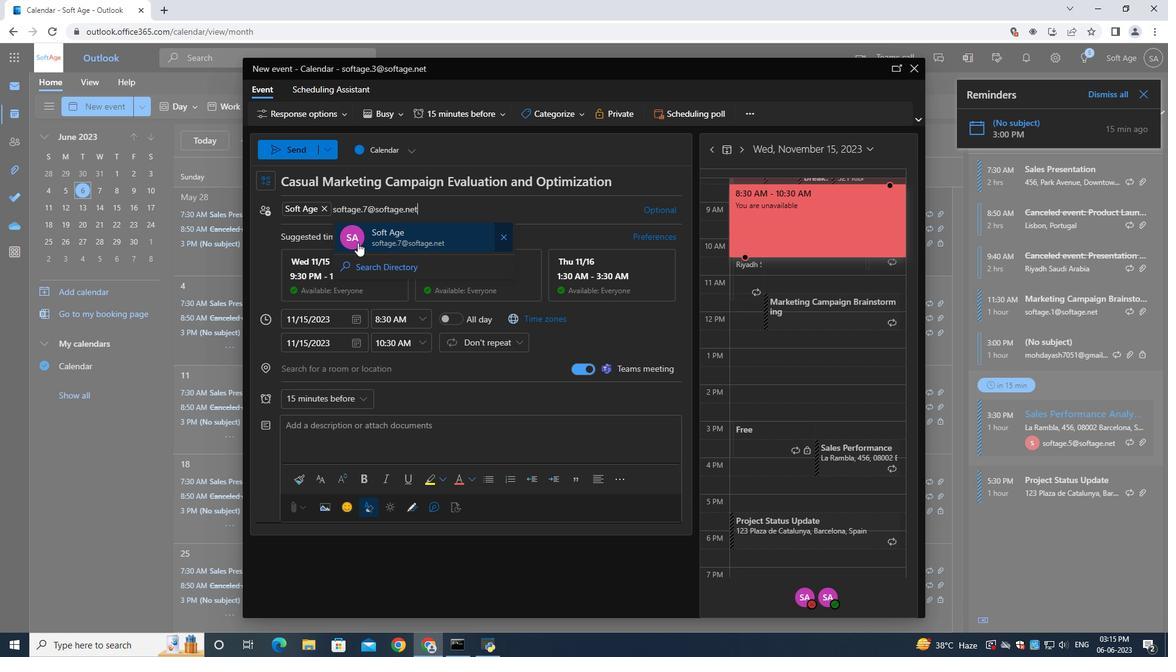 
Action: Mouse pressed left at (373, 248)
Screenshot: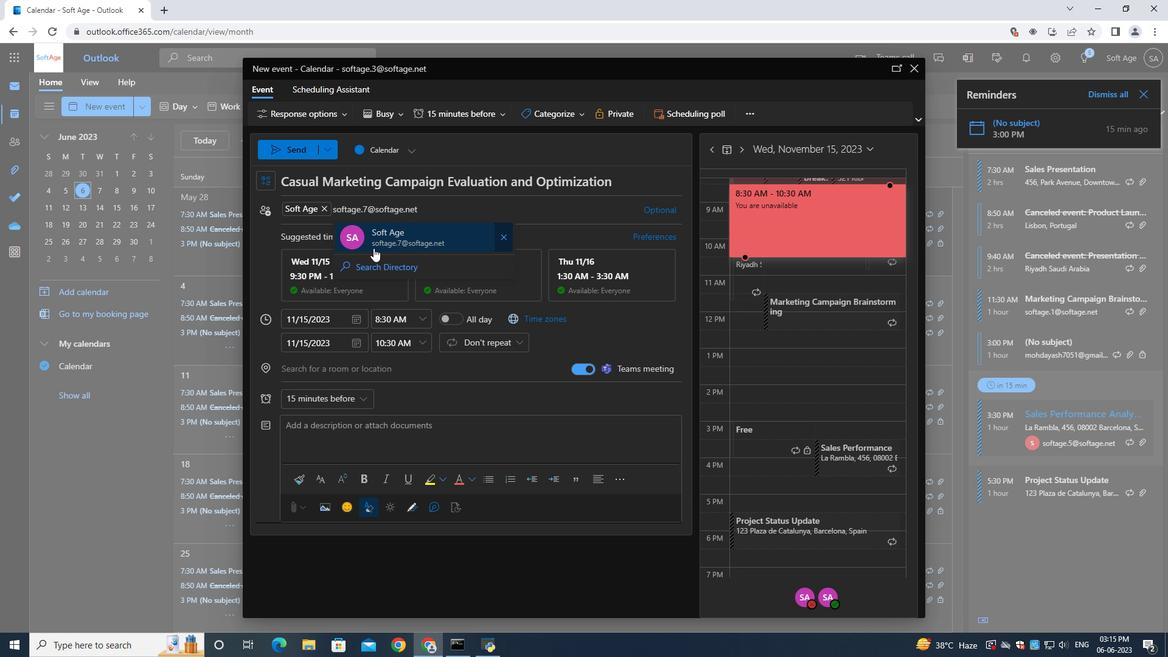 
Action: Mouse moved to (316, 399)
Screenshot: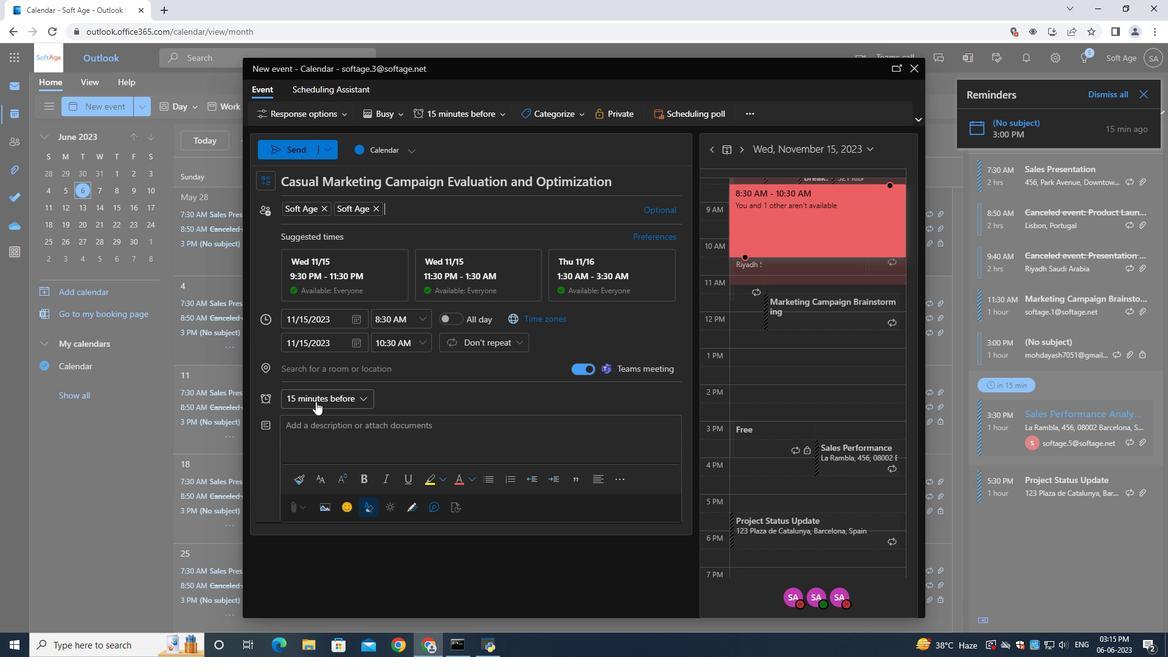 
Action: Mouse pressed left at (316, 399)
Screenshot: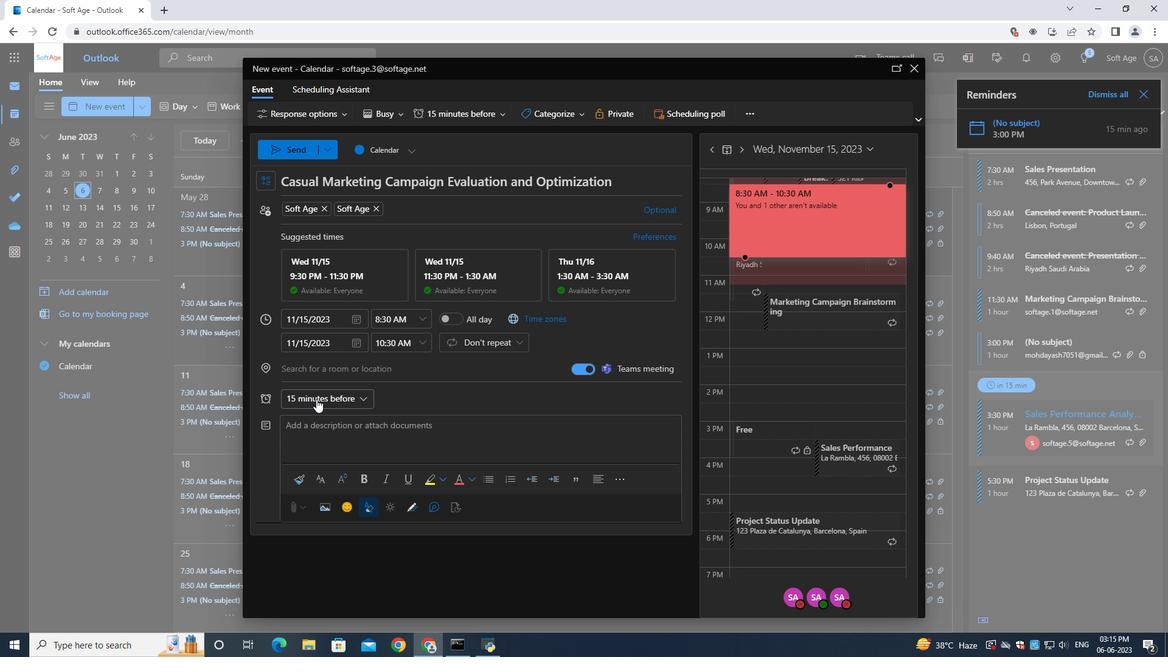 
Action: Mouse moved to (323, 184)
Screenshot: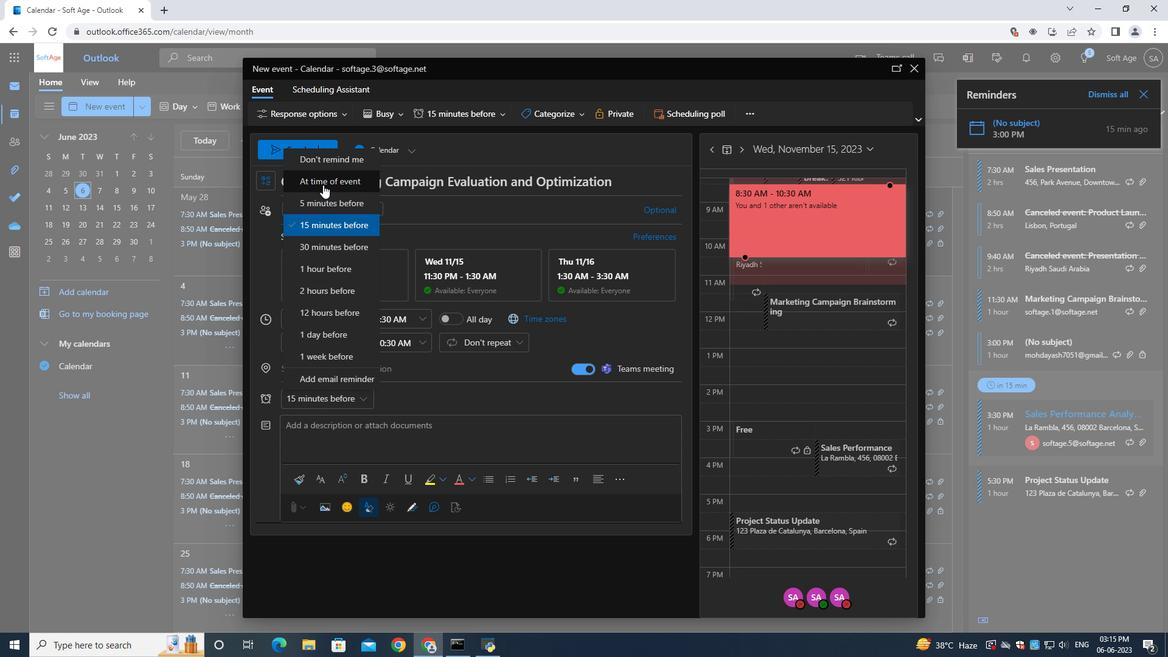 
Action: Mouse pressed left at (323, 184)
Screenshot: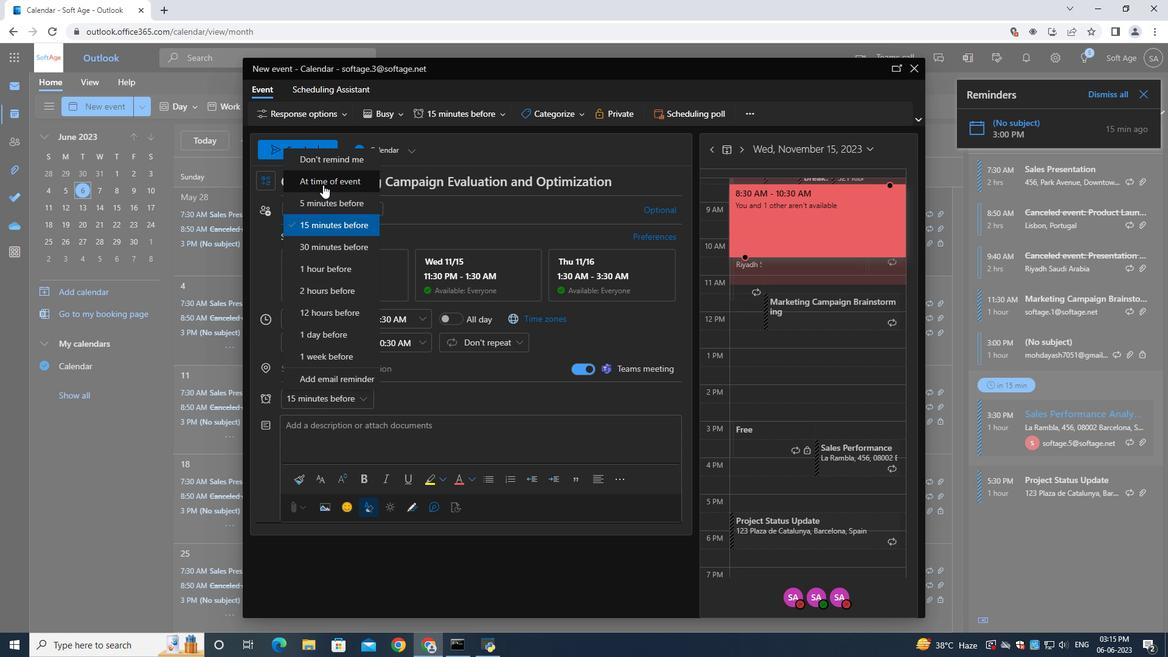 
Action: Mouse moved to (310, 149)
Screenshot: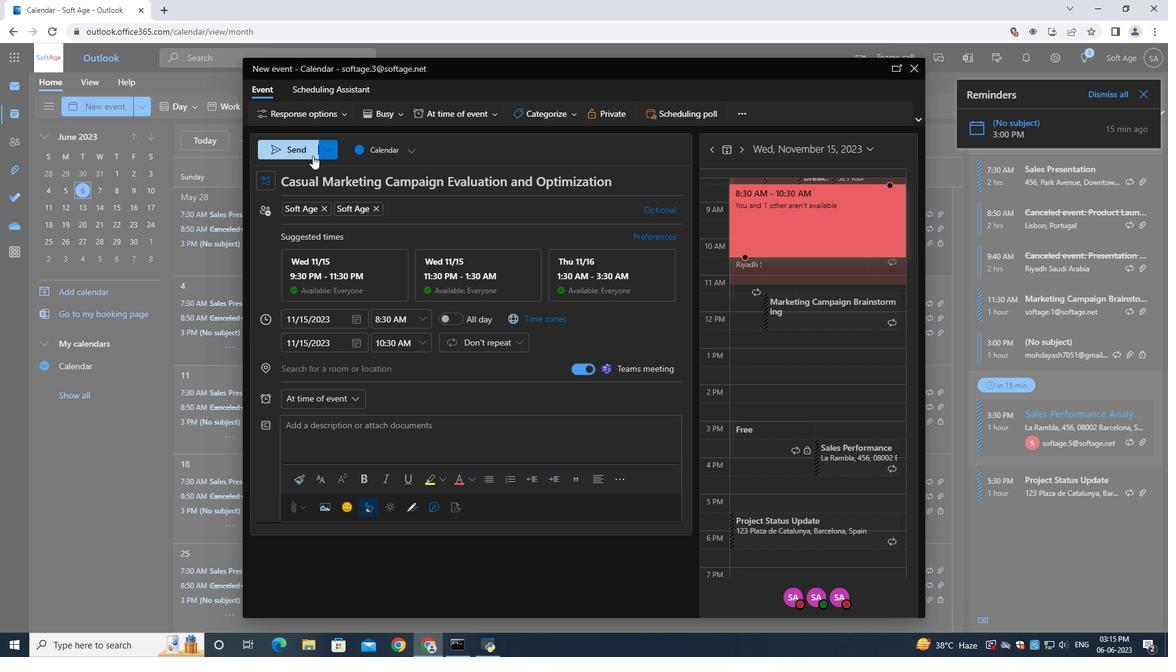 
Action: Mouse pressed left at (310, 149)
Screenshot: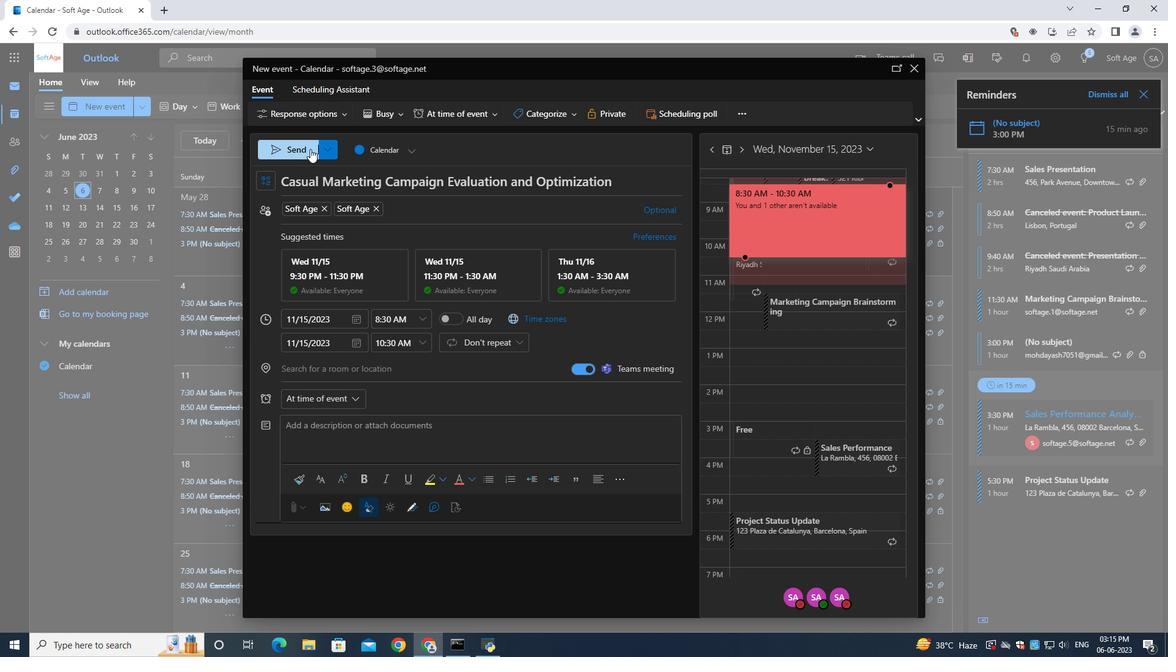 
